 Task: Implement duplicate rules in genre object.
Action: Mouse moved to (570, 42)
Screenshot: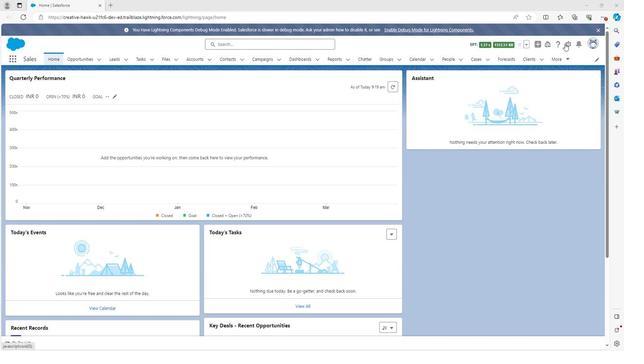
Action: Mouse pressed left at (570, 42)
Screenshot: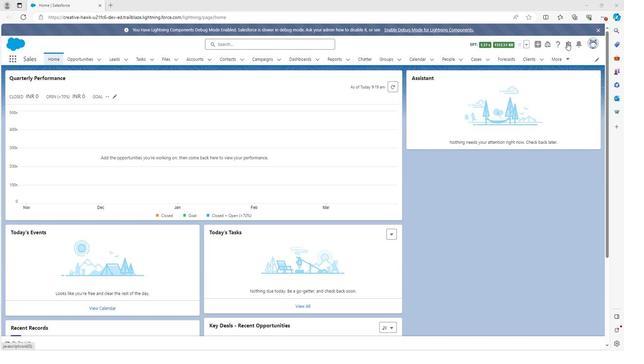 
Action: Mouse moved to (542, 61)
Screenshot: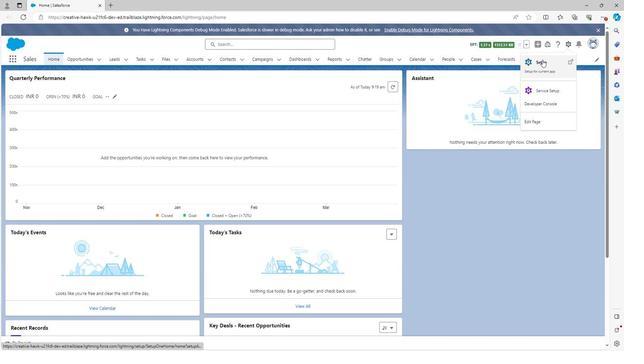 
Action: Mouse pressed left at (542, 61)
Screenshot: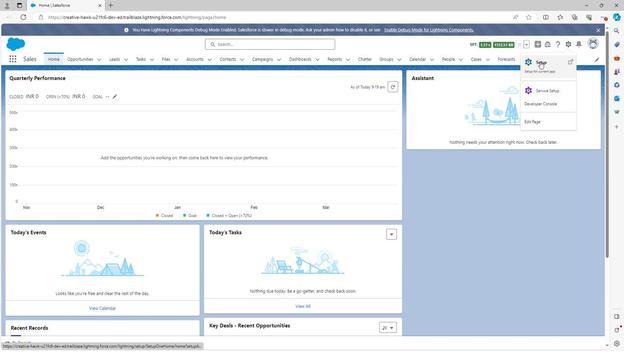
Action: Mouse moved to (20, 80)
Screenshot: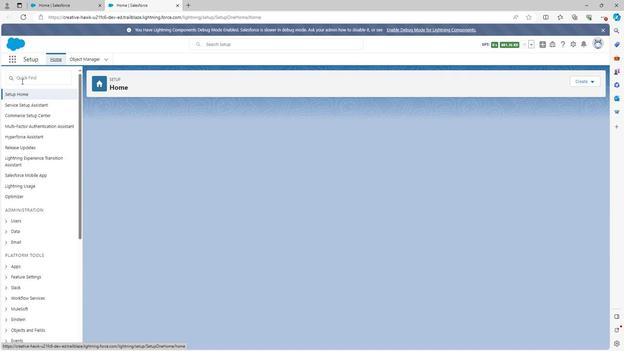 
Action: Mouse pressed left at (20, 80)
Screenshot: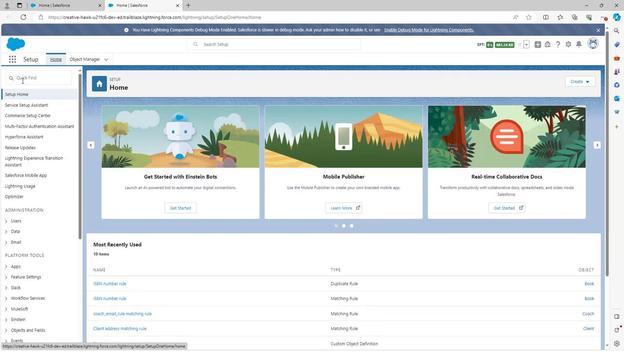 
Action: Mouse moved to (20, 79)
Screenshot: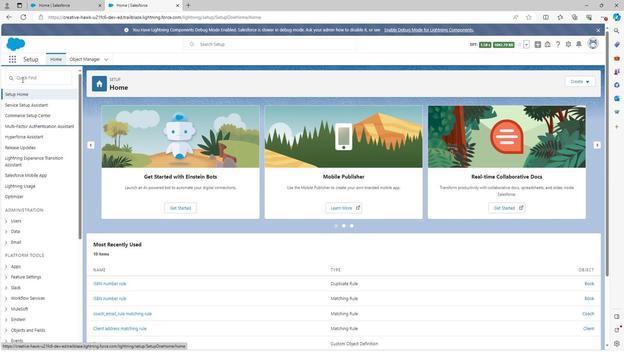
Action: Key pressed du
Screenshot: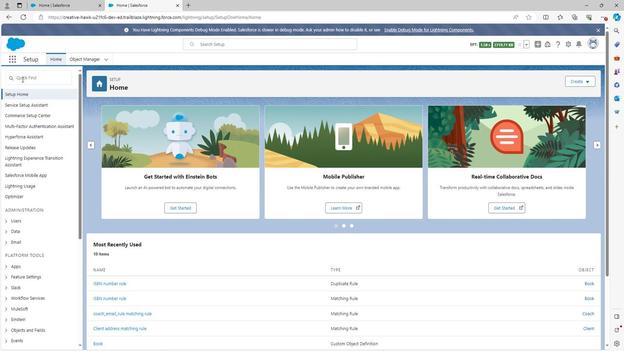 
Action: Mouse moved to (25, 78)
Screenshot: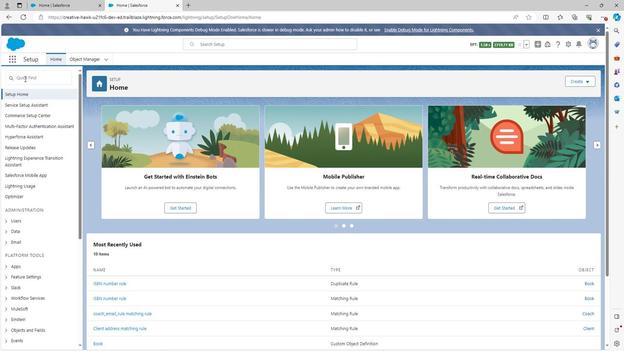 
Action: Mouse pressed left at (25, 78)
Screenshot: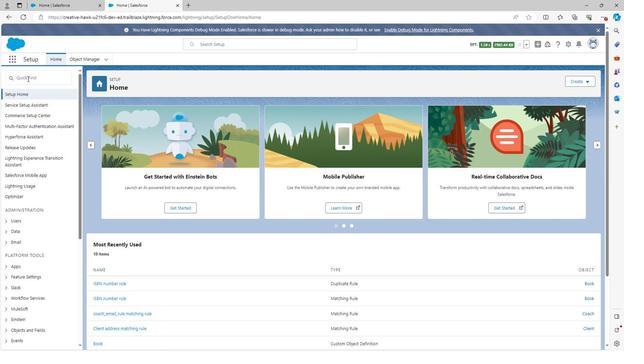 
Action: Mouse moved to (25, 78)
Screenshot: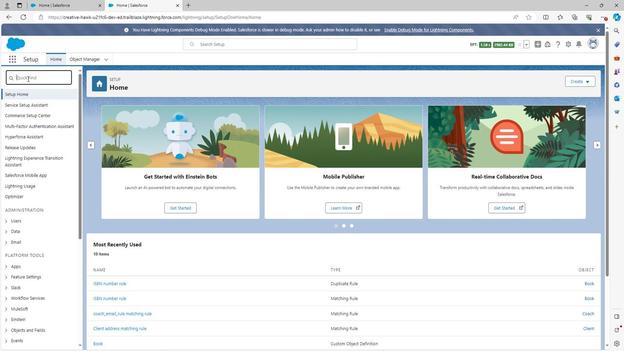 
Action: Key pressed dup
Screenshot: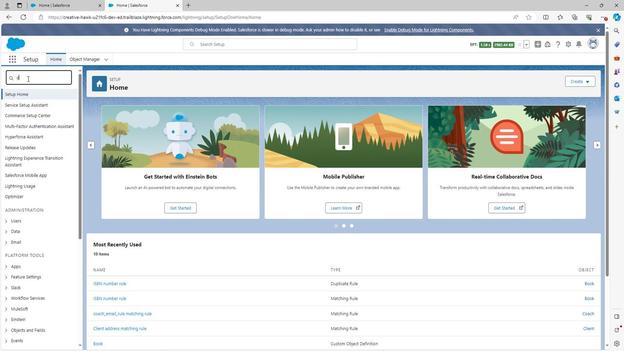 
Action: Mouse moved to (34, 125)
Screenshot: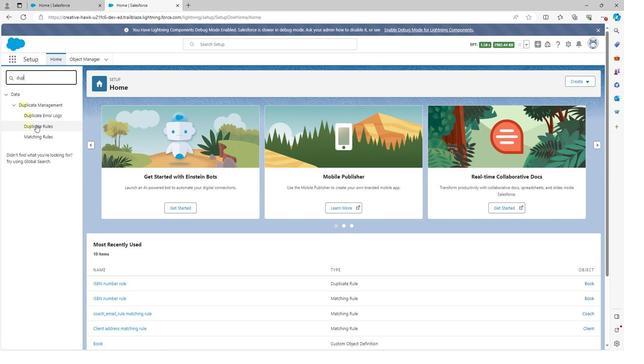 
Action: Mouse pressed left at (34, 125)
Screenshot: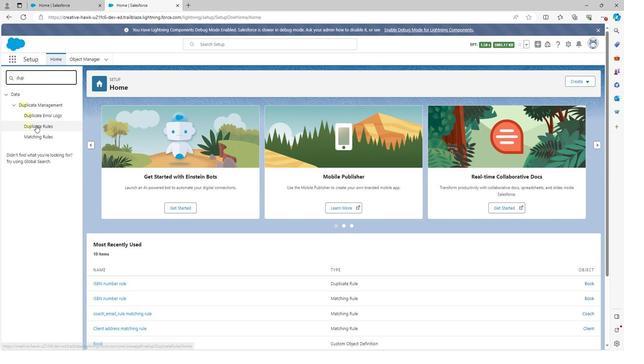 
Action: Mouse moved to (339, 166)
Screenshot: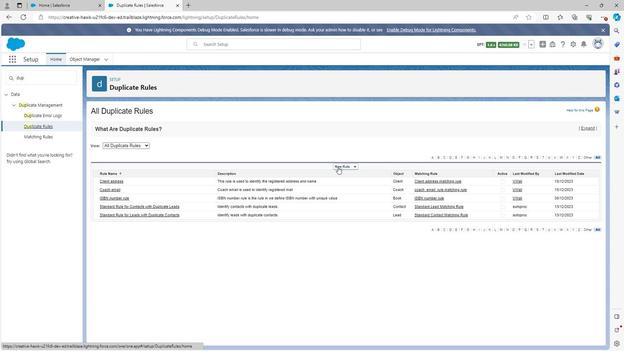 
Action: Mouse pressed left at (339, 166)
Screenshot: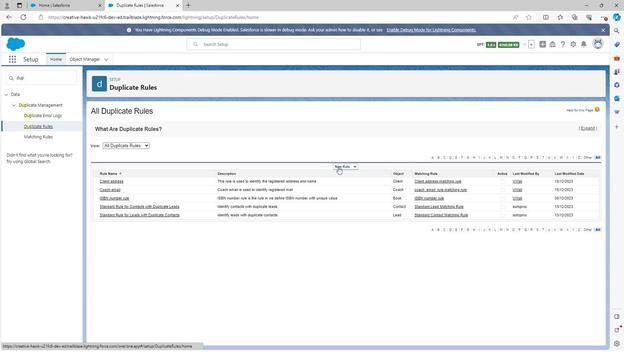 
Action: Mouse moved to (344, 198)
Screenshot: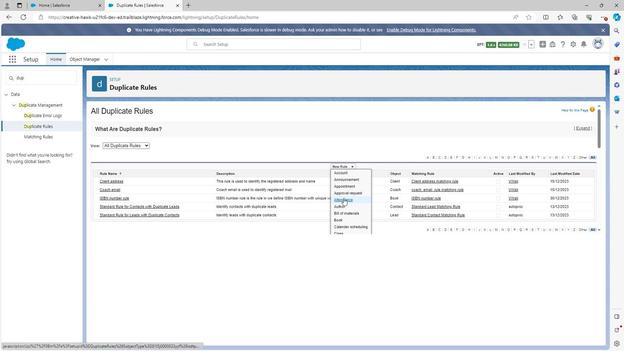 
Action: Mouse scrolled (344, 198) with delta (0, 0)
Screenshot: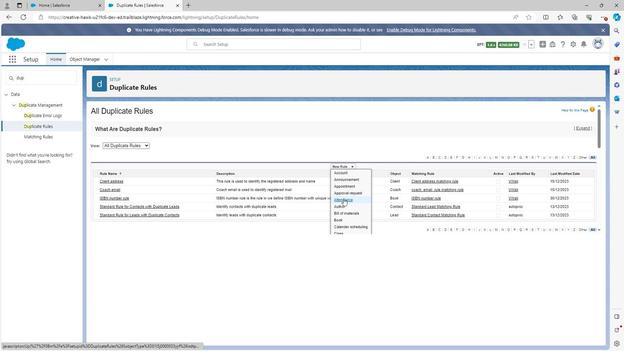 
Action: Mouse scrolled (344, 198) with delta (0, 0)
Screenshot: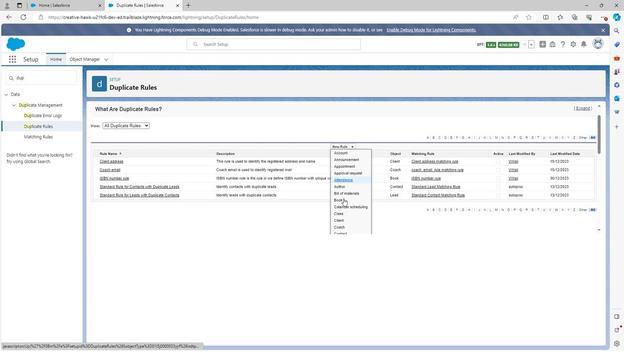 
Action: Mouse scrolled (344, 198) with delta (0, 0)
Screenshot: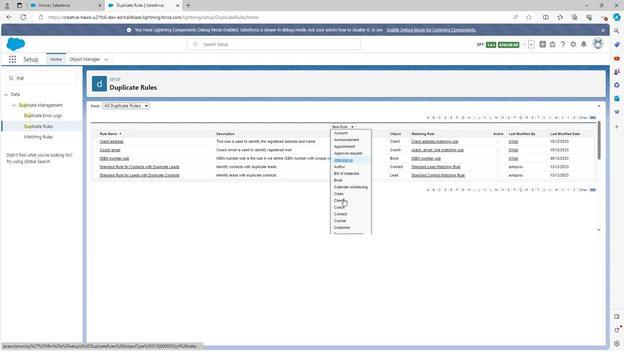 
Action: Mouse scrolled (344, 198) with delta (0, 0)
Screenshot: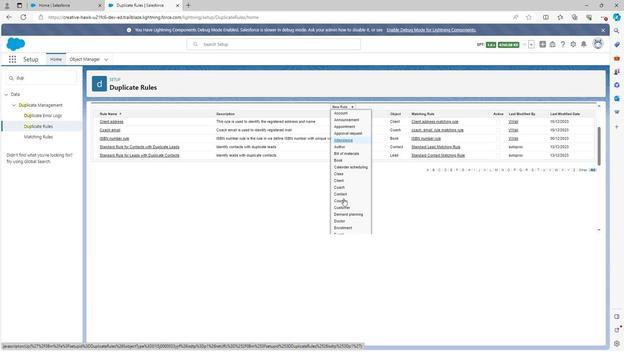 
Action: Mouse scrolled (344, 198) with delta (0, 0)
Screenshot: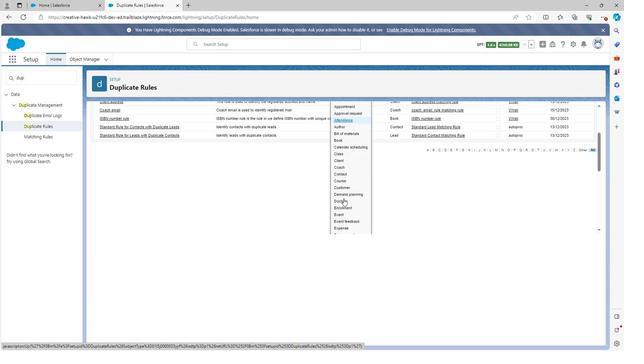
Action: Mouse scrolled (344, 198) with delta (0, 0)
Screenshot: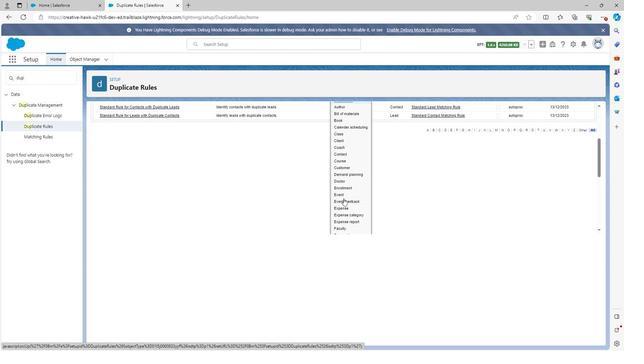 
Action: Mouse scrolled (344, 198) with delta (0, 0)
Screenshot: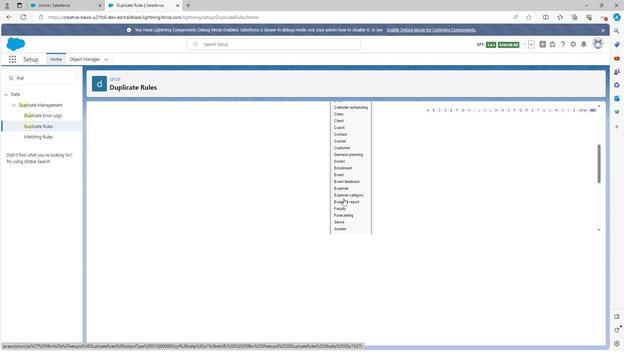 
Action: Mouse moved to (342, 204)
Screenshot: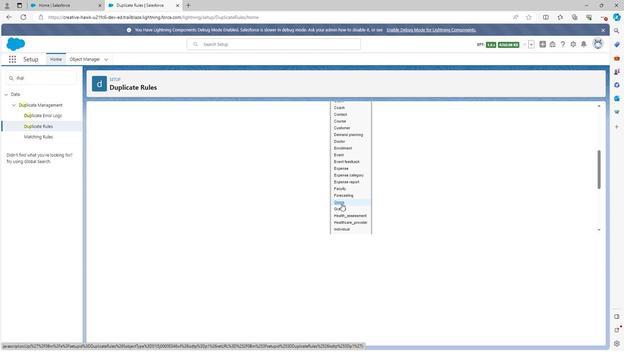 
Action: Mouse pressed left at (342, 204)
Screenshot: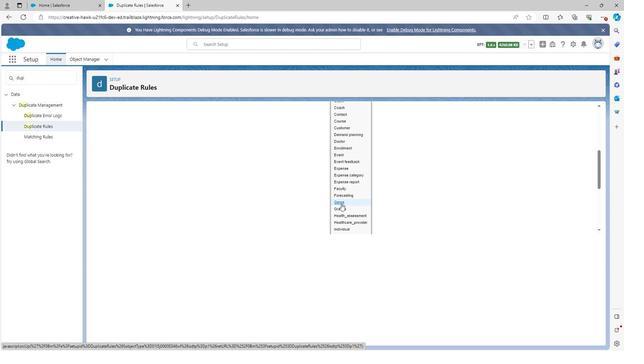 
Action: Mouse moved to (198, 150)
Screenshot: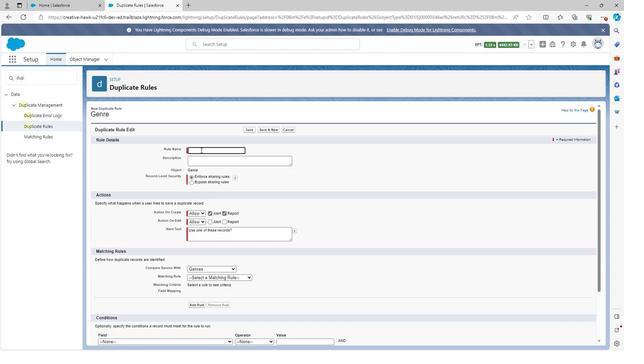
Action: Mouse pressed left at (198, 150)
Screenshot: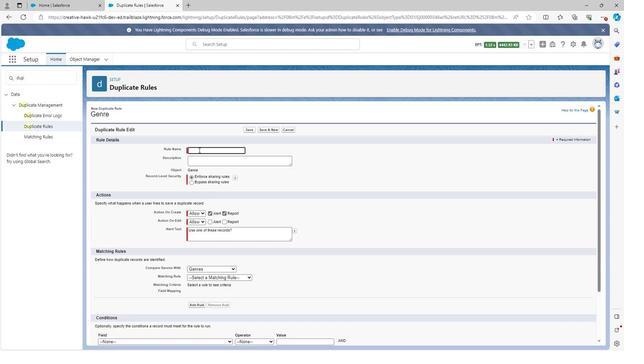 
Action: Key pressed <Key.shift>Genre<Key.space>name<Key.space>r
Screenshot: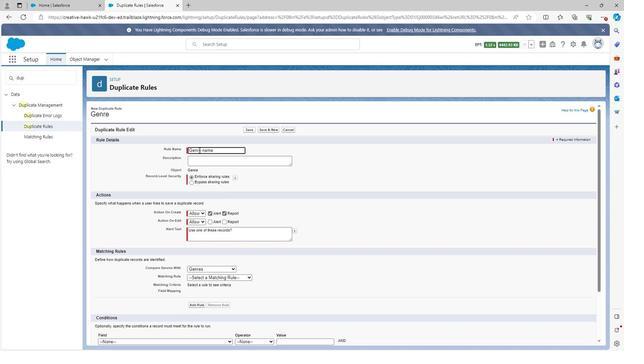 
Action: Mouse moved to (198, 150)
Screenshot: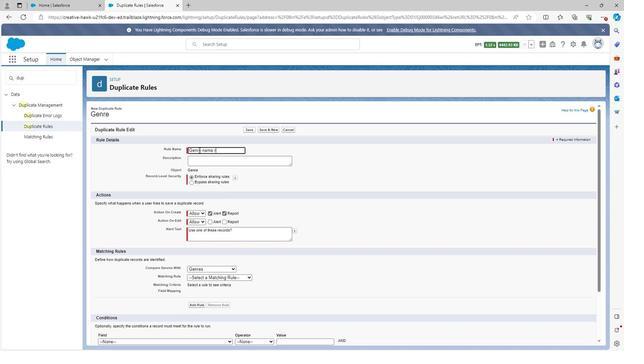 
Action: Key pressed ul
Screenshot: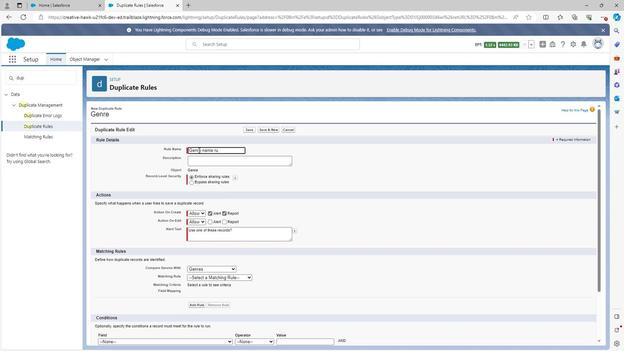 
Action: Mouse moved to (212, 150)
Screenshot: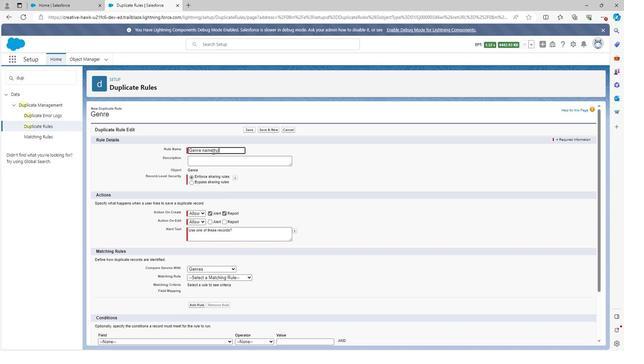 
Action: Mouse pressed left at (212, 150)
Screenshot: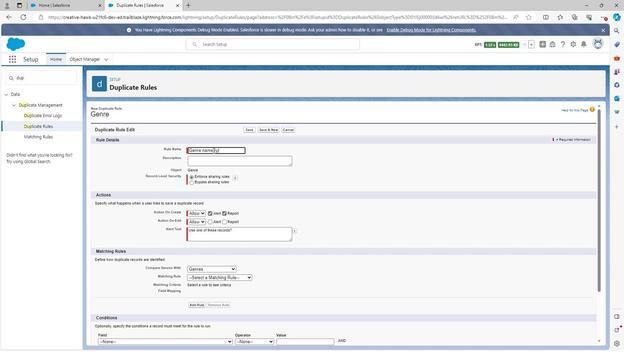 
Action: Mouse moved to (216, 157)
Screenshot: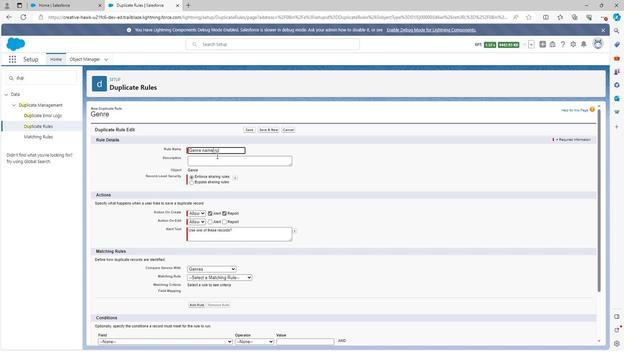 
Action: Key pressed <Key.space>duplica
Screenshot: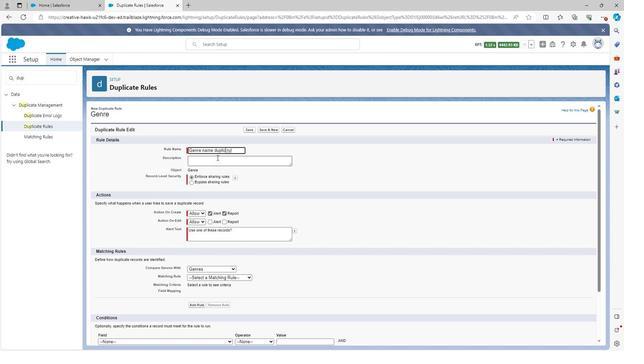 
Action: Mouse moved to (216, 158)
Screenshot: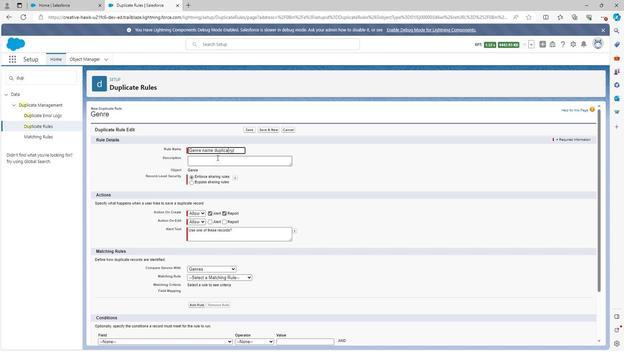 
Action: Key pressed te
Screenshot: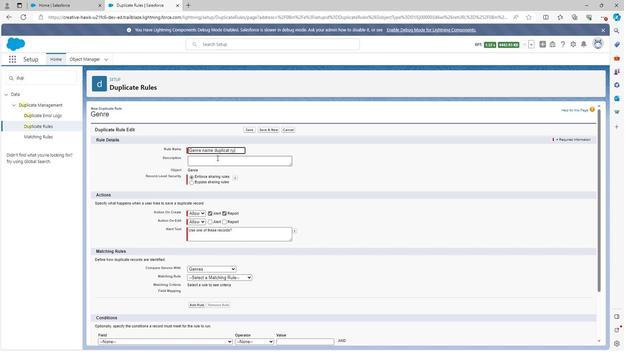 
Action: Mouse moved to (241, 149)
Screenshot: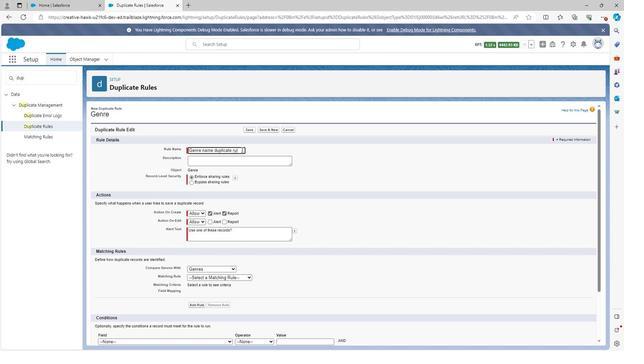 
Action: Mouse pressed left at (241, 149)
Screenshot: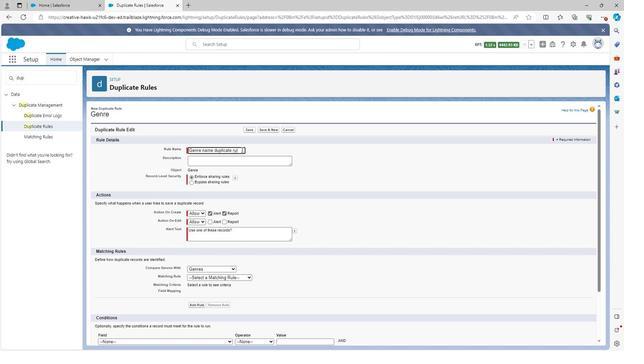 
Action: Mouse moved to (241, 149)
Screenshot: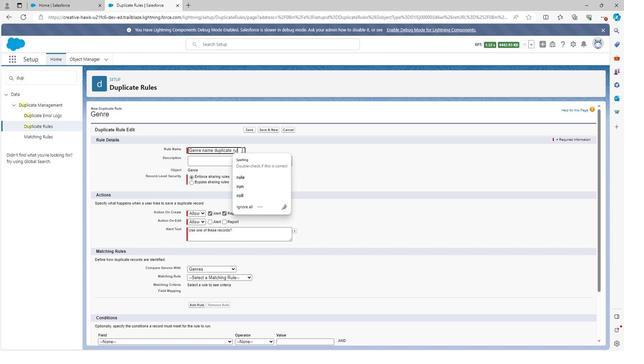 
Action: Key pressed e
Screenshot: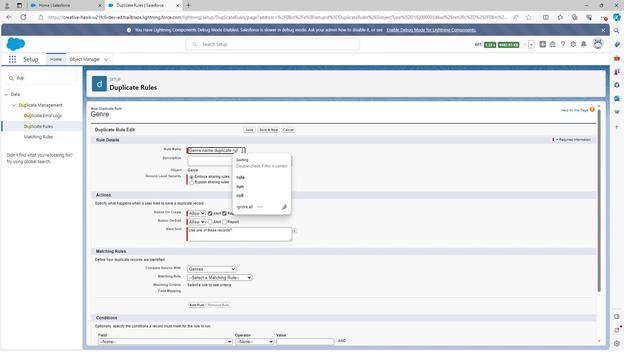 
Action: Mouse moved to (216, 160)
Screenshot: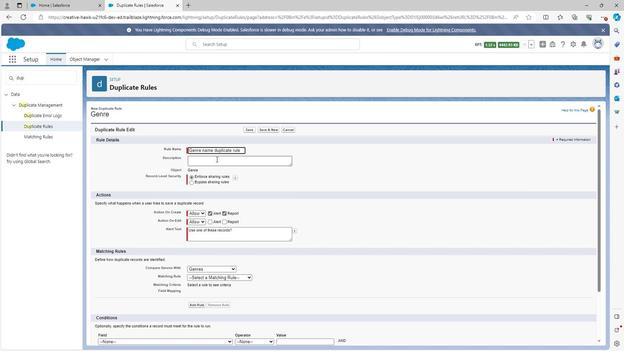 
Action: Mouse pressed left at (216, 160)
Screenshot: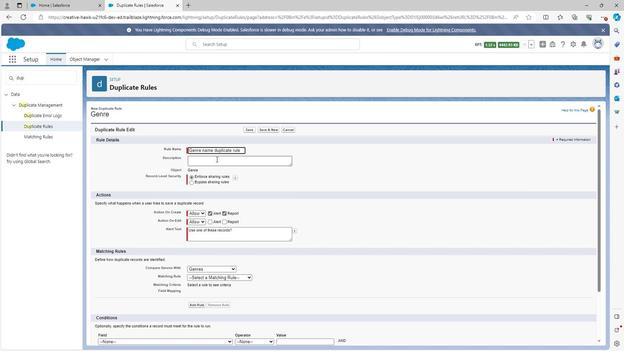 
Action: Mouse moved to (215, 160)
Screenshot: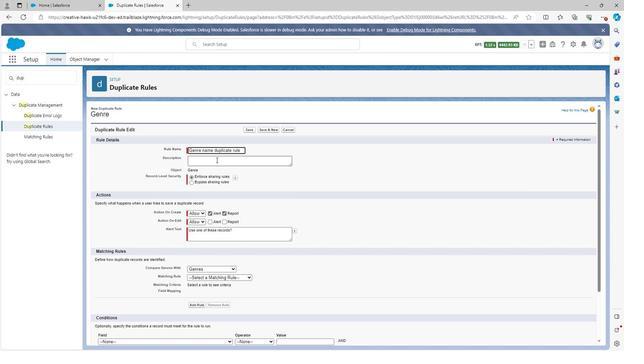
Action: Key pressed <Key.shift>
Screenshot: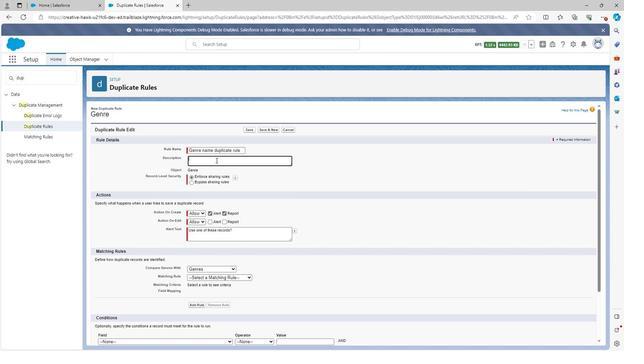 
Action: Mouse moved to (215, 159)
Screenshot: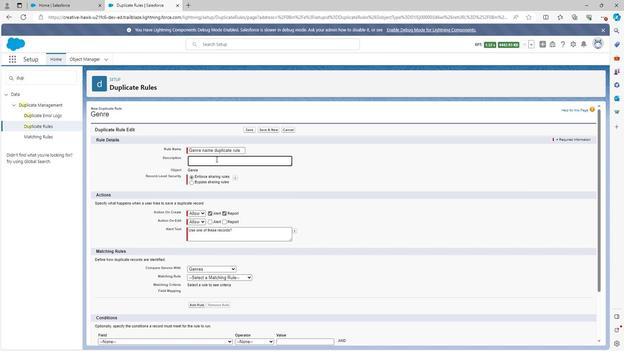 
Action: Key pressed G
Screenshot: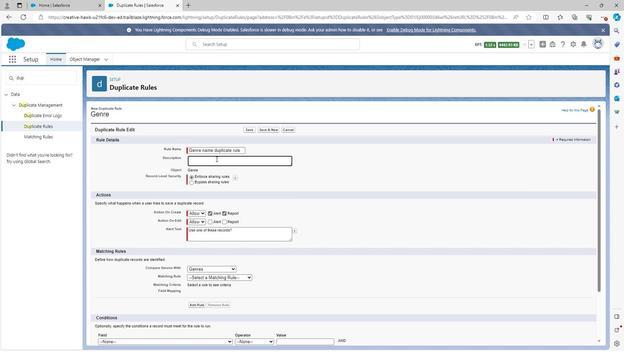 
Action: Mouse moved to (215, 159)
Screenshot: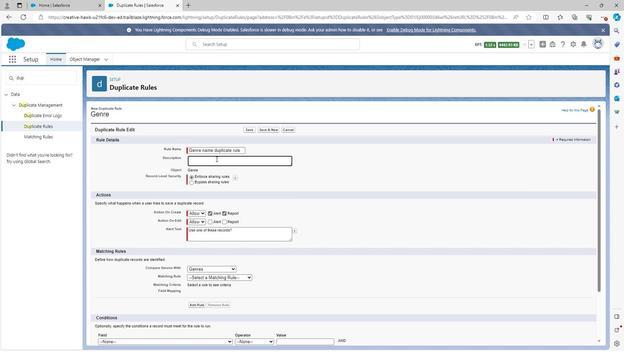 
Action: Key pressed e
Screenshot: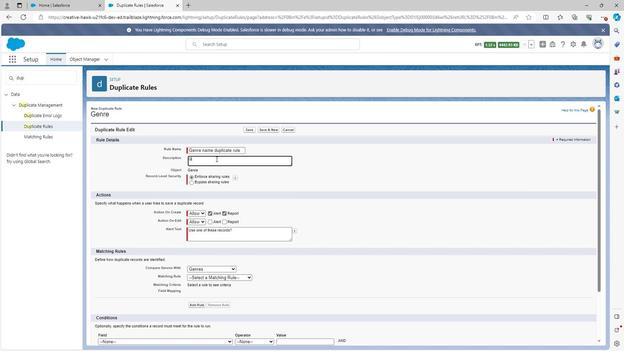 
Action: Mouse moved to (215, 158)
Screenshot: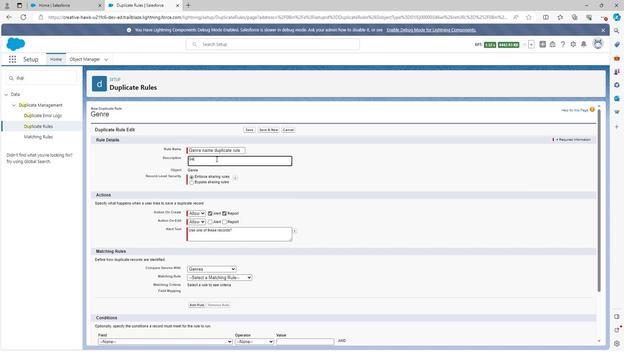 
Action: Key pressed nre<Key.space>
Screenshot: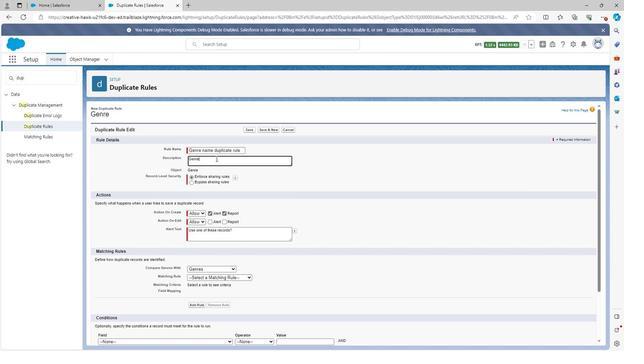 
Action: Mouse moved to (215, 158)
Screenshot: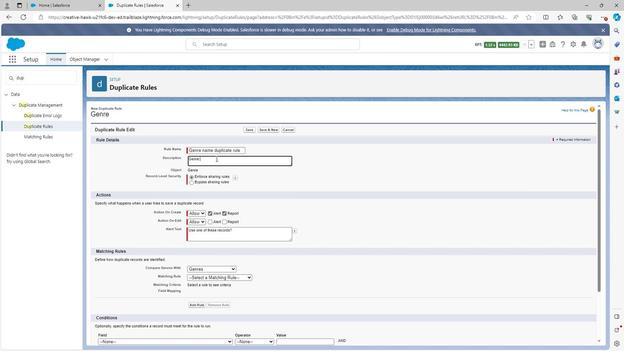 
Action: Key pressed n
Screenshot: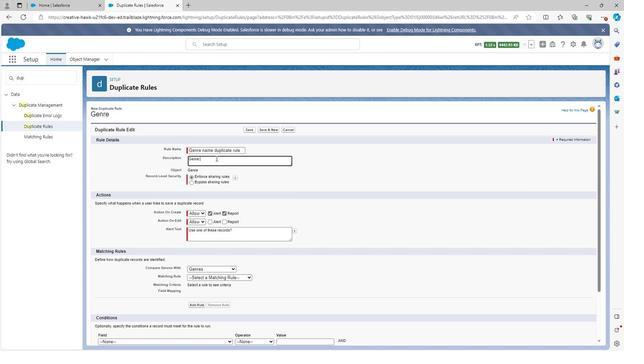 
Action: Mouse moved to (216, 157)
Screenshot: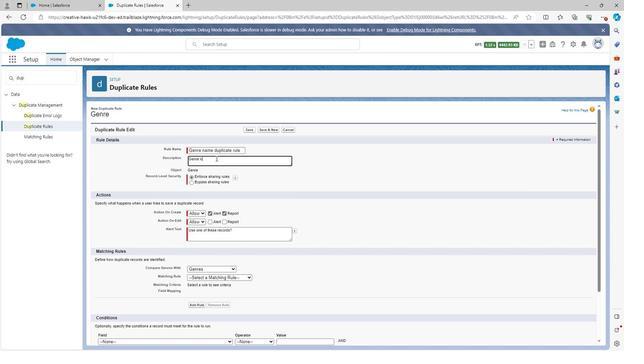 
Action: Key pressed a
Screenshot: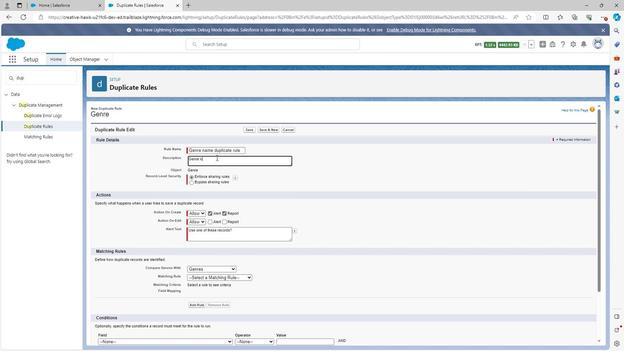 
Action: Mouse moved to (216, 156)
Screenshot: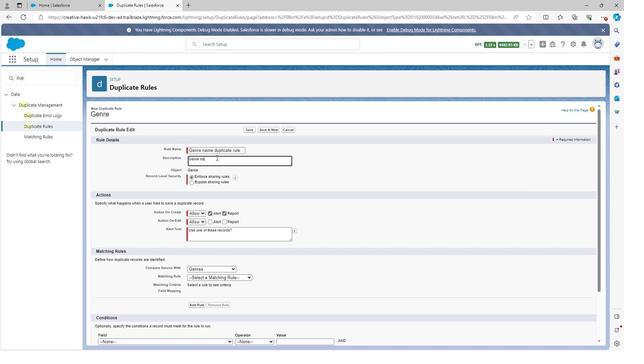 
Action: Key pressed m
Screenshot: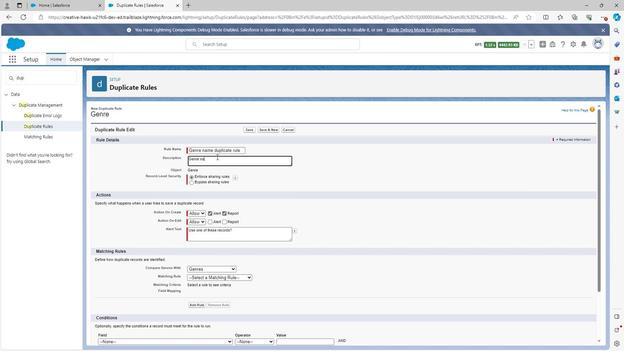 
Action: Mouse moved to (216, 155)
Screenshot: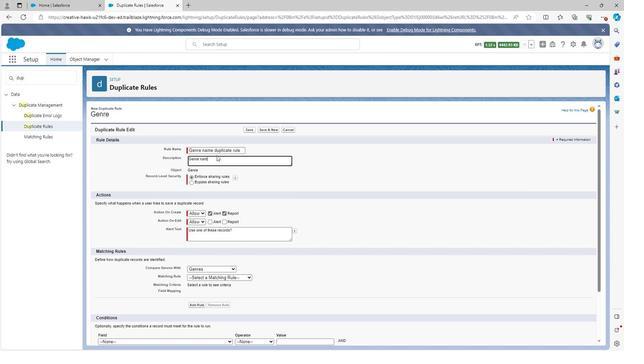 
Action: Key pressed e<Key.space>dupli
Screenshot: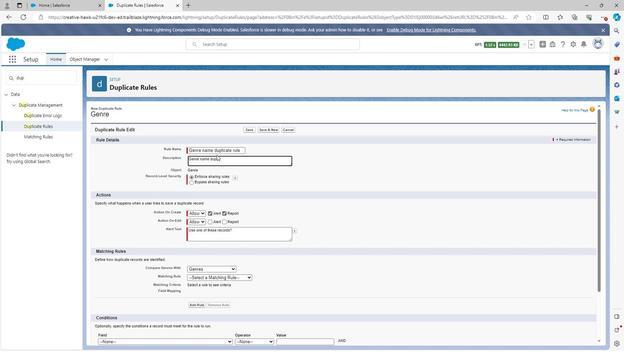 
Action: Mouse moved to (216, 153)
Screenshot: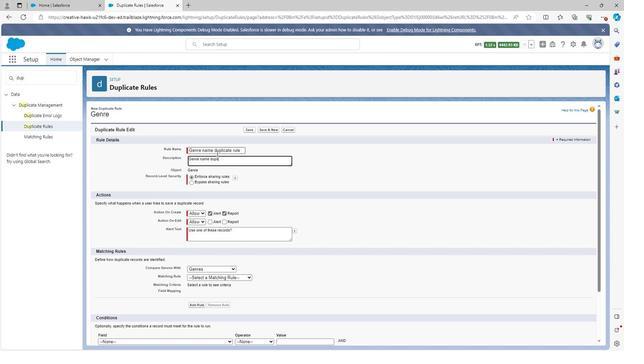 
Action: Key pressed cate<Key.space>rule<Key.space>is<Key.space>the<Key.space>rule<Key.space>thr
Screenshot: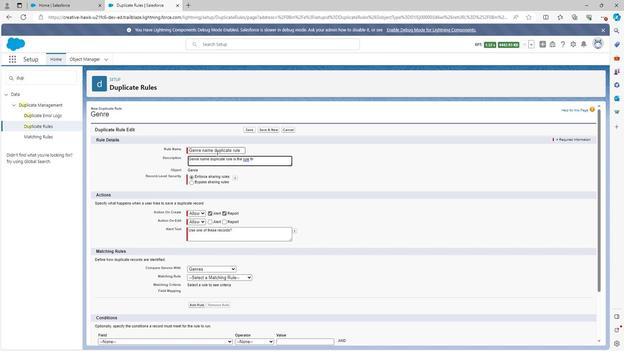 
Action: Mouse moved to (216, 153)
Screenshot: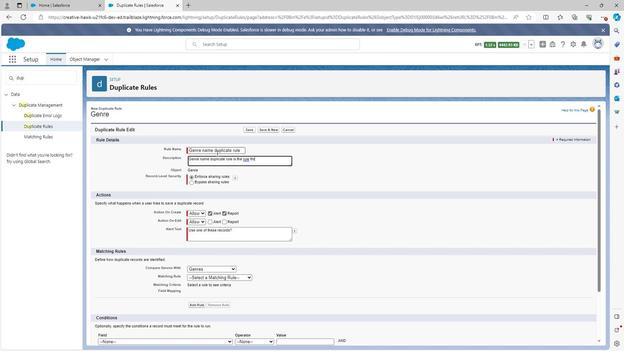 
Action: Key pressed o
Screenshot: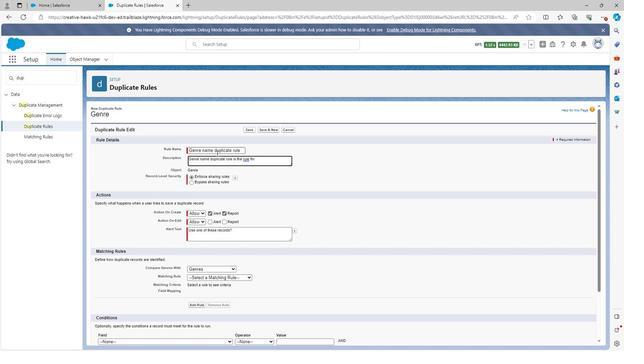 
Action: Mouse moved to (217, 153)
Screenshot: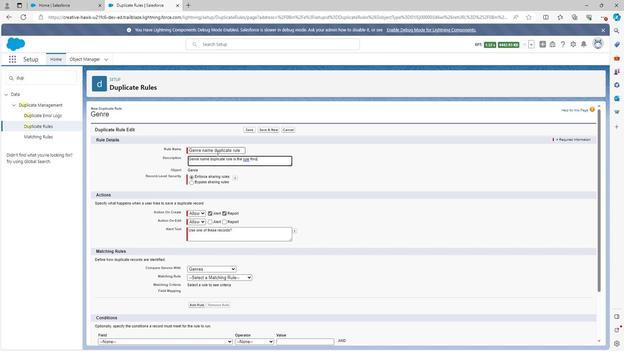 
Action: Key pressed ugh<Key.space>which
Screenshot: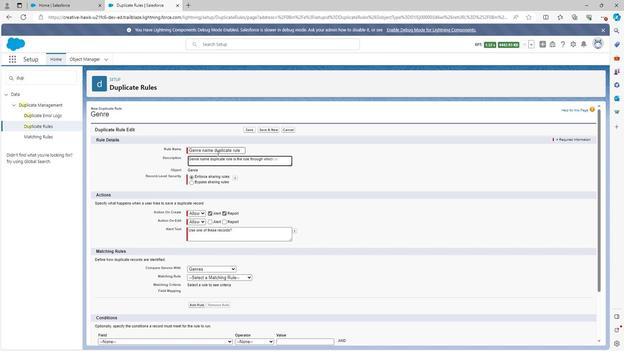 
Action: Mouse moved to (217, 153)
Screenshot: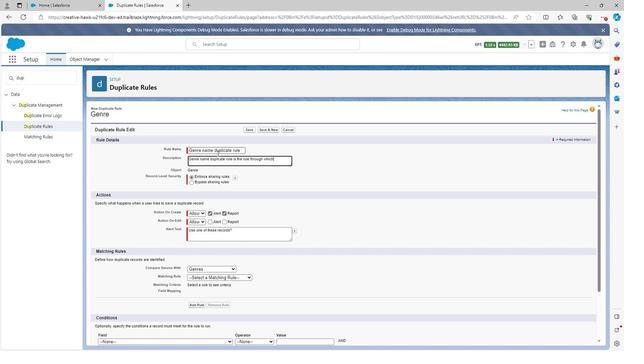 
Action: Key pressed <Key.space>
Screenshot: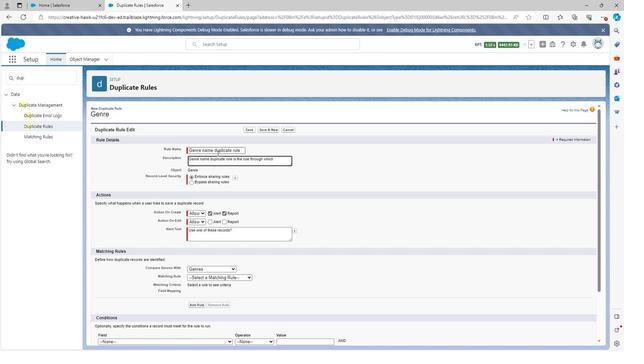 
Action: Mouse moved to (217, 154)
Screenshot: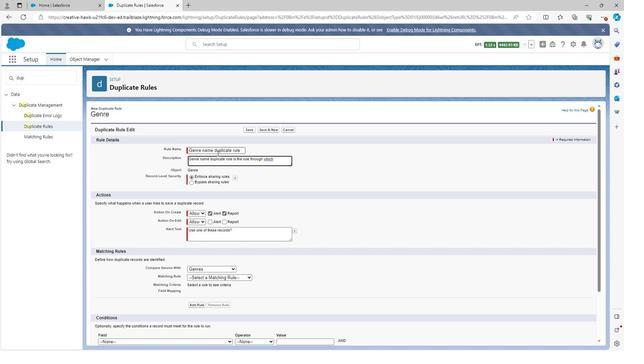 
Action: Key pressed we<Key.space>can<Key.space>add<Key.space>u
Screenshot: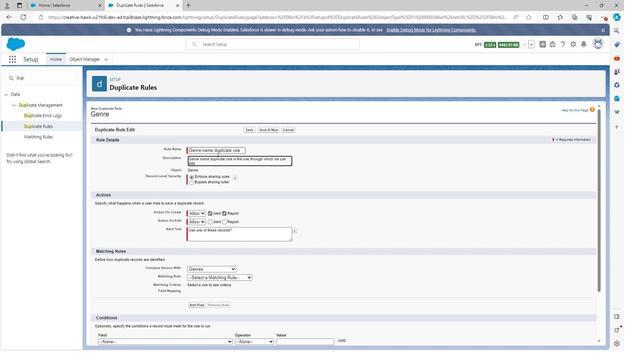 
Action: Mouse moved to (215, 154)
Screenshot: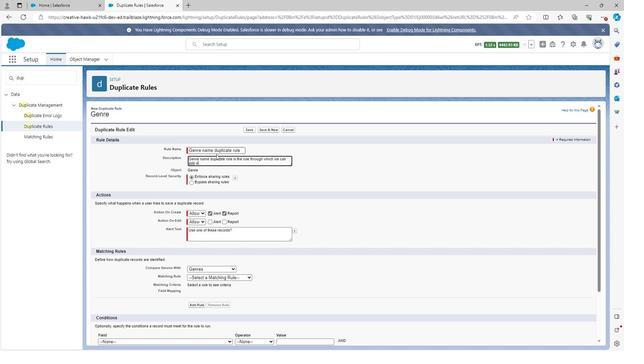 
Action: Key pressed nique<Key.space>genre<Key.space>name
Screenshot: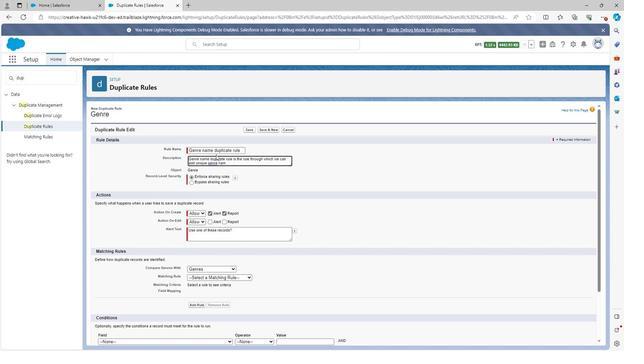 
Action: Mouse moved to (215, 229)
Screenshot: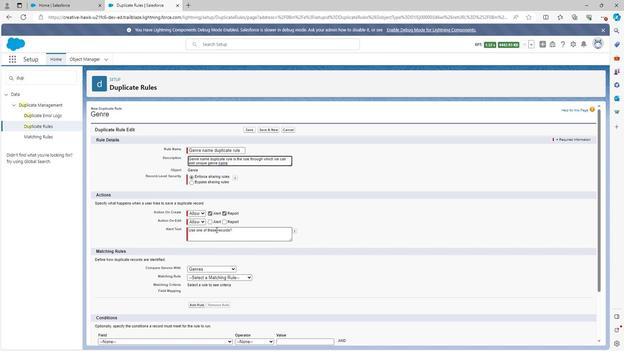 
Action: Mouse pressed left at (215, 229)
Screenshot: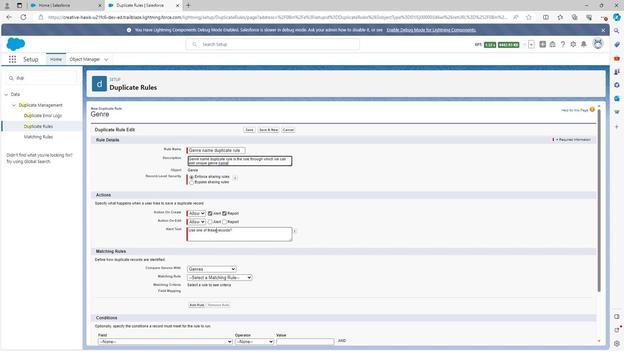 
Action: Mouse pressed left at (215, 229)
Screenshot: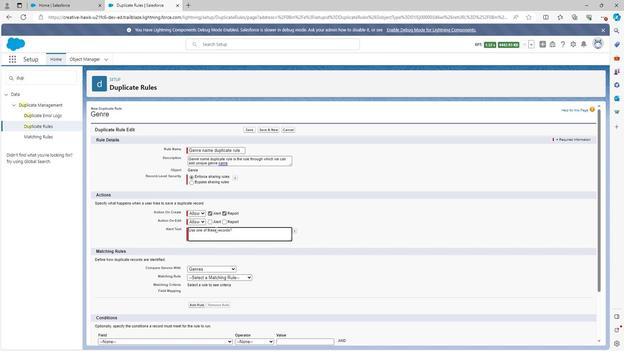 
Action: Mouse moved to (215, 229)
Screenshot: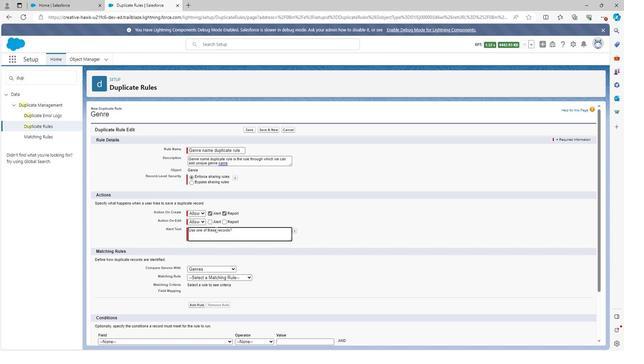 
Action: Mouse pressed left at (215, 229)
Screenshot: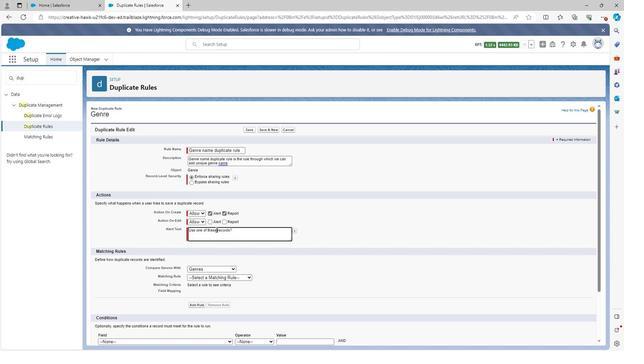 
Action: Key pressed <Key.shift><Key.shift>Genre<Key.space>name<Key.space>should<Key.space>be<Key.space>unique<Key.space>and<Key.space>should<Key.space>not<Key.space>duplicate
Screenshot: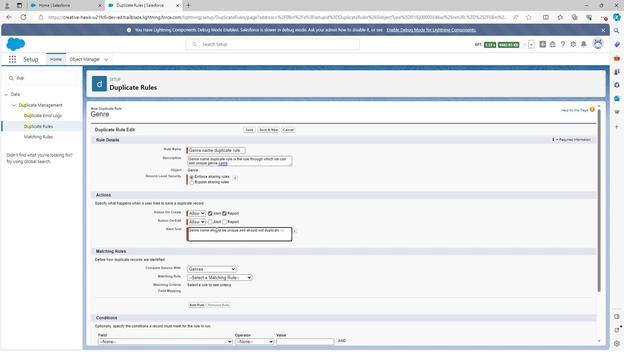 
Action: Mouse moved to (204, 269)
Screenshot: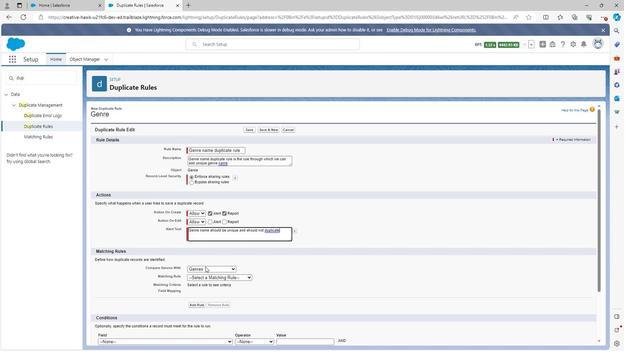 
Action: Mouse scrolled (204, 268) with delta (0, 0)
Screenshot: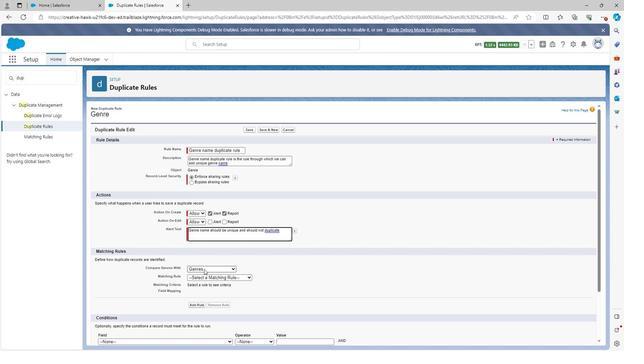 
Action: Mouse scrolled (204, 268) with delta (0, 0)
Screenshot: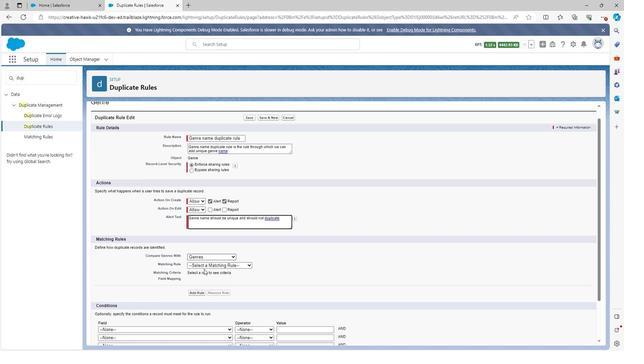 
Action: Mouse scrolled (204, 268) with delta (0, 0)
Screenshot: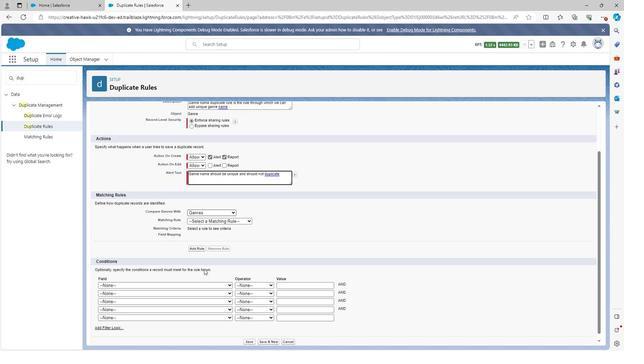 
Action: Mouse moved to (183, 280)
Screenshot: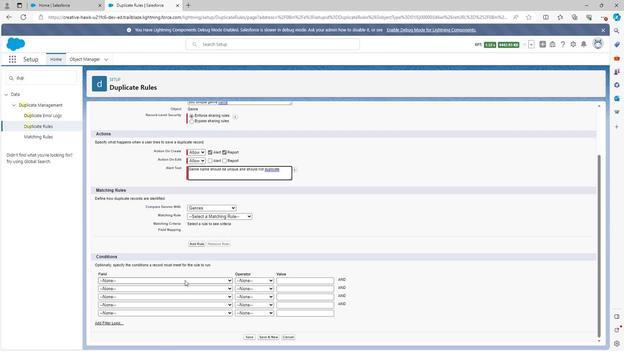 
Action: Mouse pressed left at (183, 280)
Screenshot: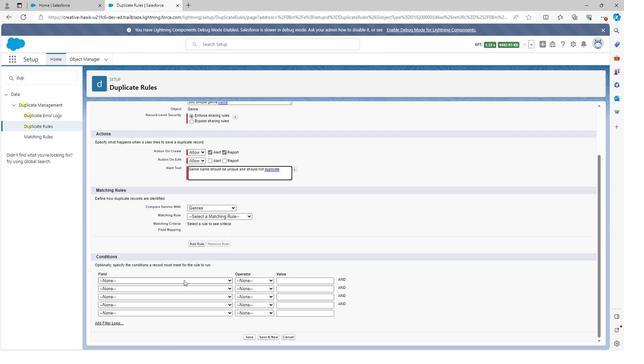 
Action: Mouse moved to (135, 218)
Screenshot: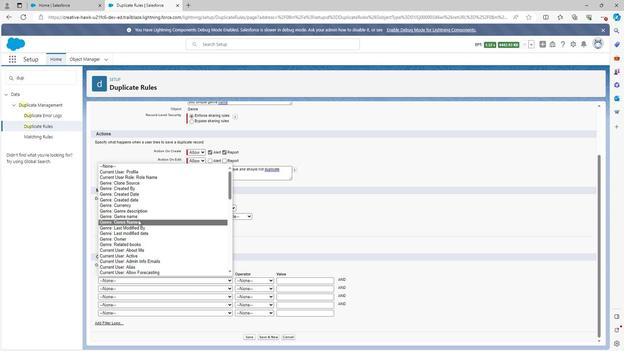 
Action: Mouse pressed left at (135, 218)
Screenshot: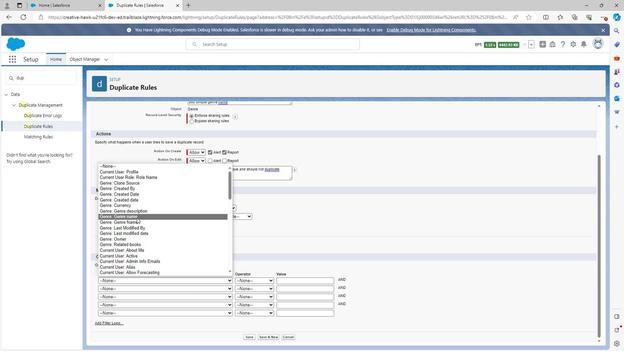 
Action: Mouse moved to (244, 278)
Screenshot: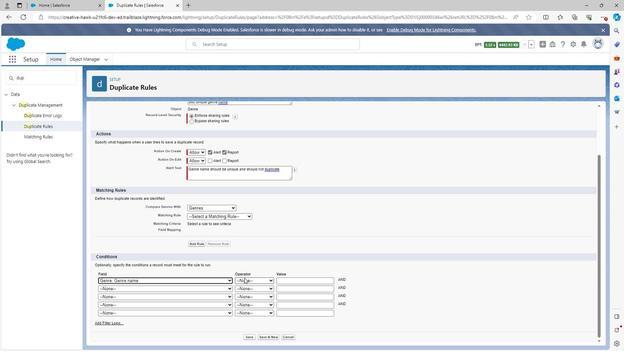 
Action: Mouse pressed left at (244, 278)
Screenshot: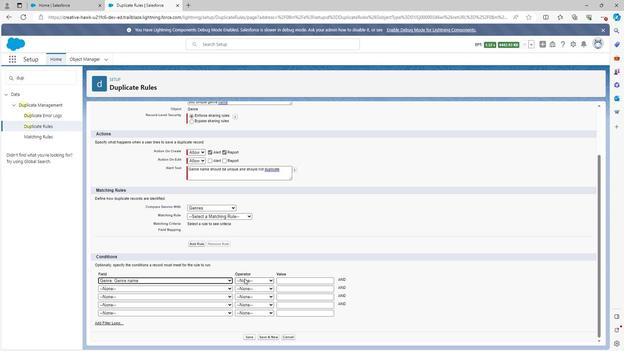 
Action: Mouse moved to (239, 214)
Screenshot: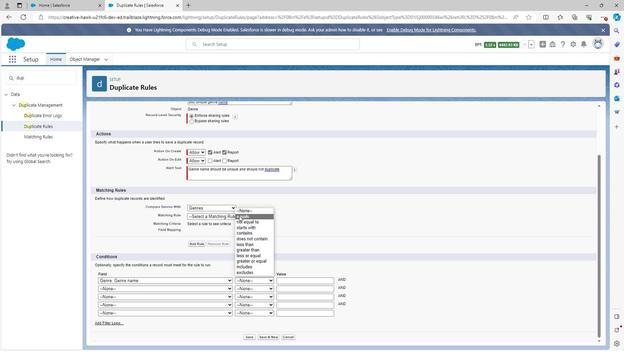 
Action: Mouse pressed left at (239, 214)
Screenshot: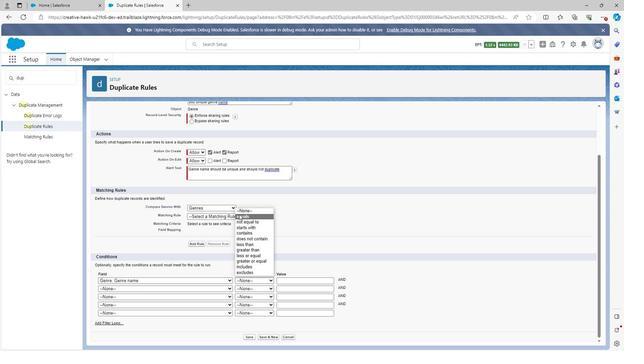 
Action: Mouse moved to (282, 279)
Screenshot: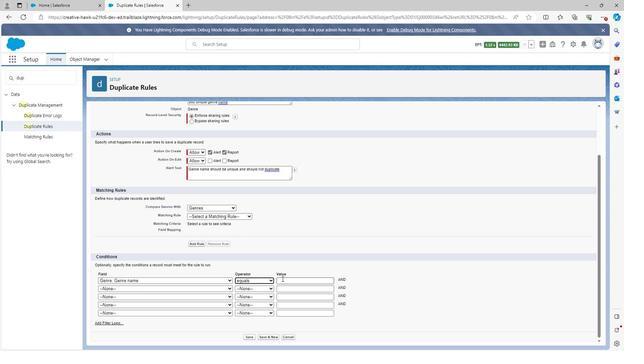 
Action: Mouse pressed left at (282, 279)
Screenshot: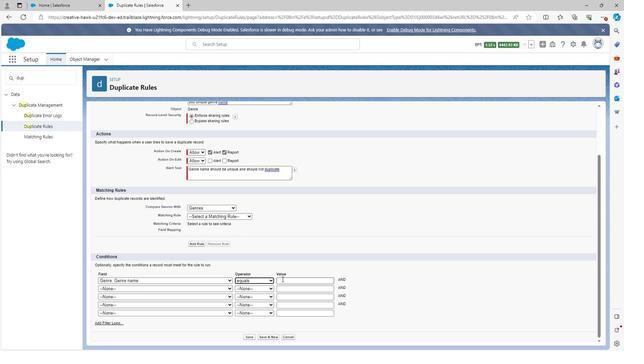 
Action: Mouse moved to (282, 267)
Screenshot: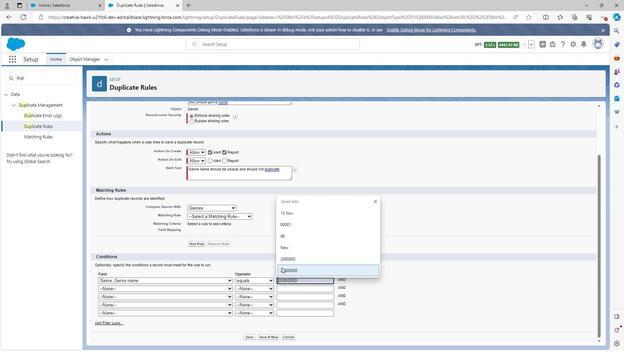 
Action: Key pressed <Key.shift><Key.shift>Las
Screenshot: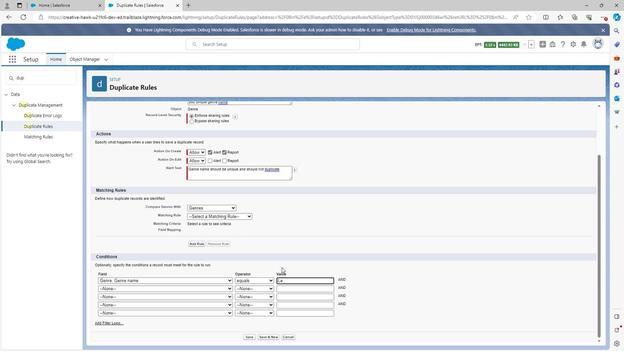 
Action: Mouse moved to (273, 262)
Screenshot: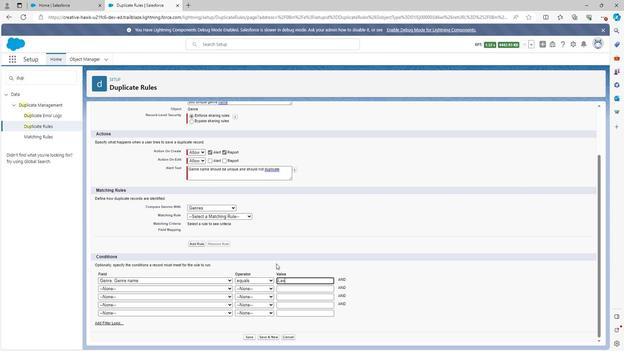 
Action: Key pressed t<Key.space>name
Screenshot: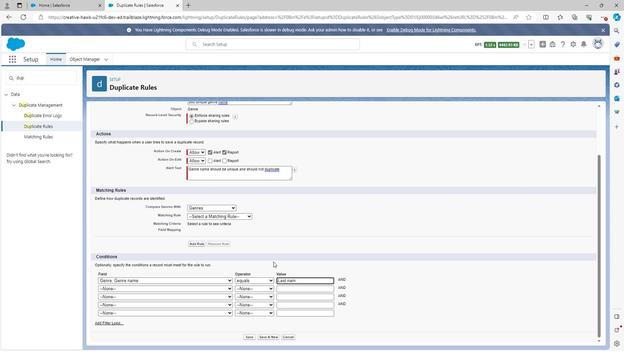 
Action: Mouse moved to (246, 337)
Screenshot: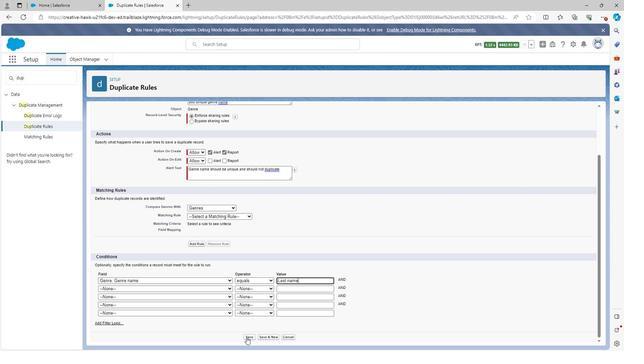 
Action: Mouse pressed left at (246, 337)
Screenshot: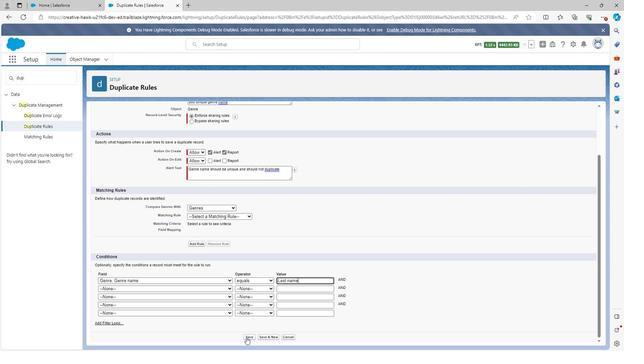 
Action: Mouse moved to (35, 134)
Screenshot: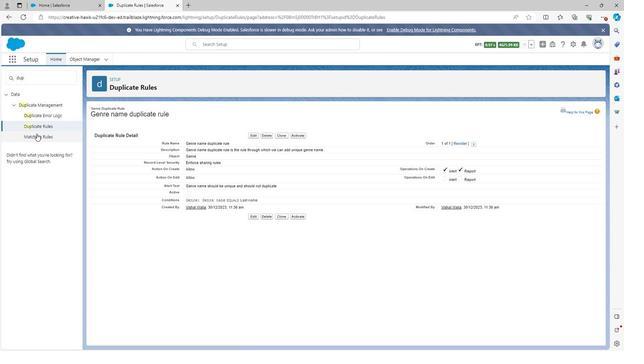 
Action: Mouse pressed left at (35, 134)
Screenshot: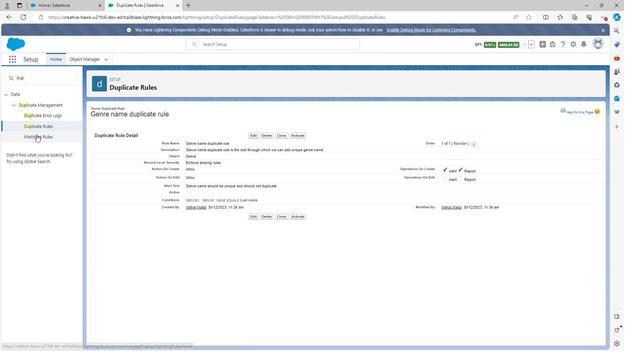 
Action: Mouse moved to (341, 160)
Screenshot: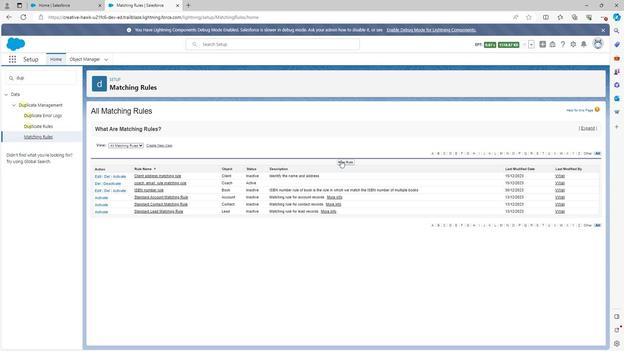 
Action: Mouse pressed left at (341, 160)
Screenshot: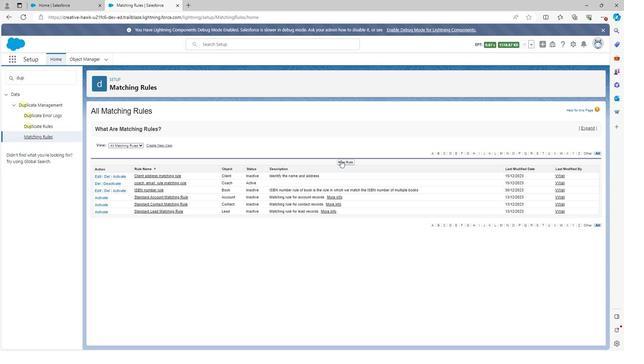 
Action: Mouse moved to (197, 165)
Screenshot: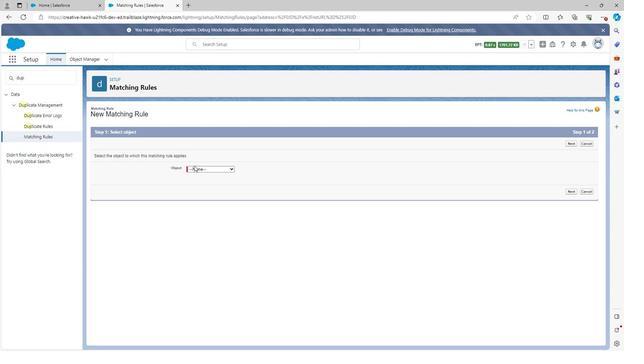
Action: Mouse pressed left at (197, 165)
Screenshot: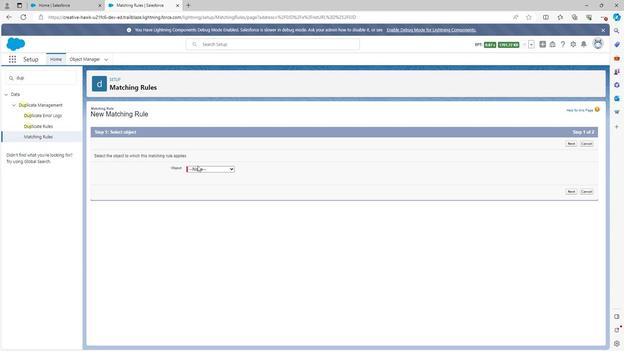 
Action: Mouse pressed left at (197, 165)
Screenshot: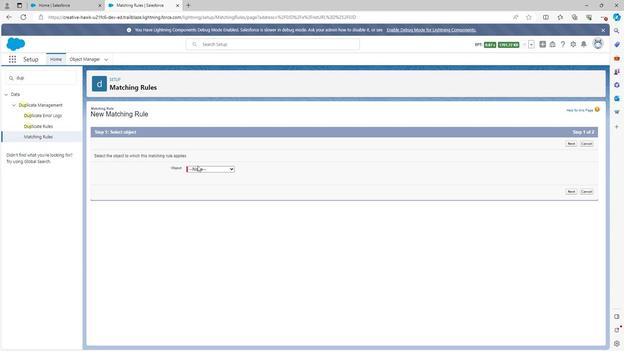 
Action: Mouse moved to (196, 167)
Screenshot: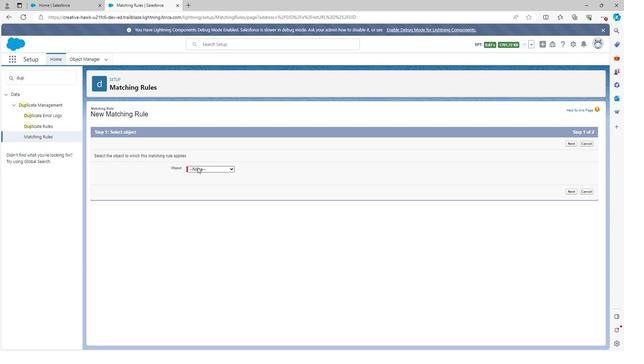
Action: Mouse pressed left at (196, 167)
Screenshot: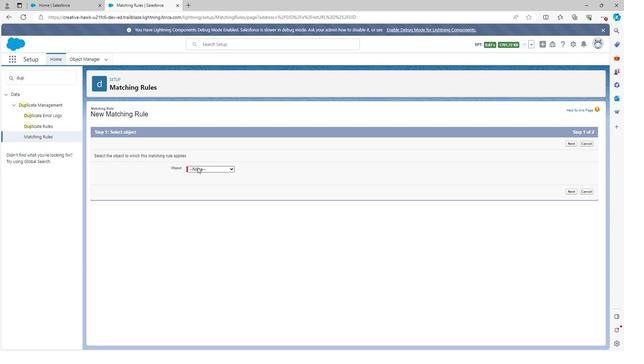 
Action: Mouse moved to (201, 247)
Screenshot: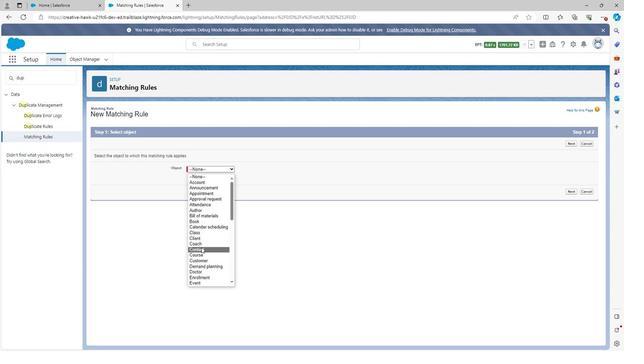 
Action: Mouse scrolled (201, 247) with delta (0, 0)
Screenshot: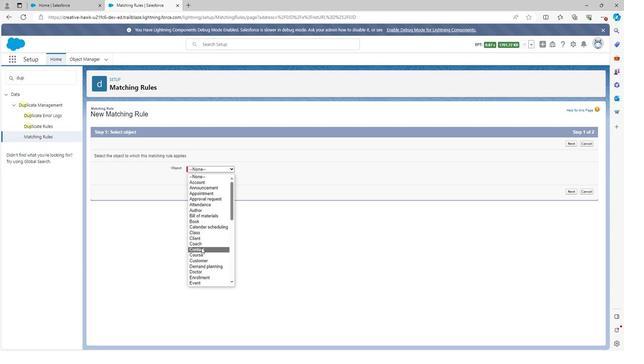 
Action: Mouse scrolled (201, 247) with delta (0, 0)
Screenshot: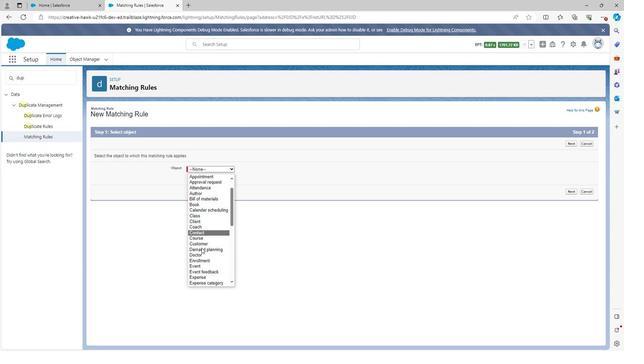 
Action: Mouse scrolled (201, 247) with delta (0, 0)
Screenshot: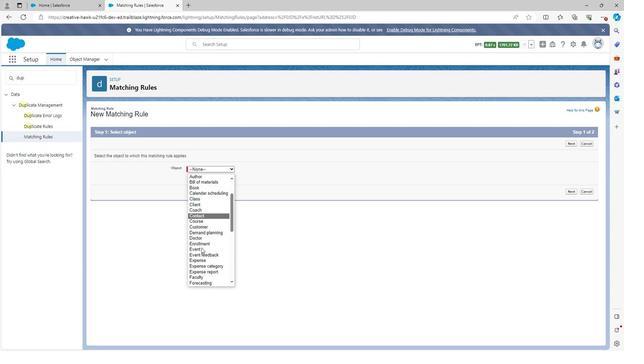 
Action: Mouse scrolled (201, 247) with delta (0, 0)
Screenshot: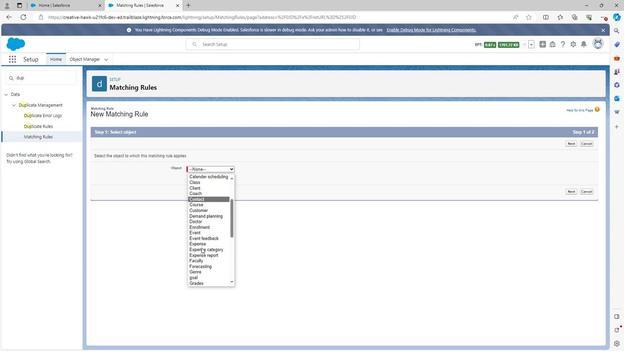 
Action: Mouse moved to (197, 253)
Screenshot: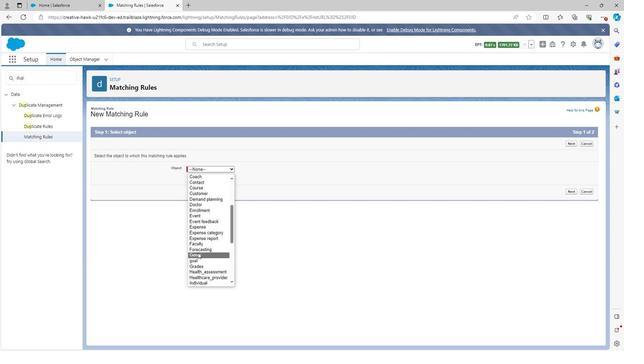 
Action: Mouse pressed left at (197, 253)
Screenshot: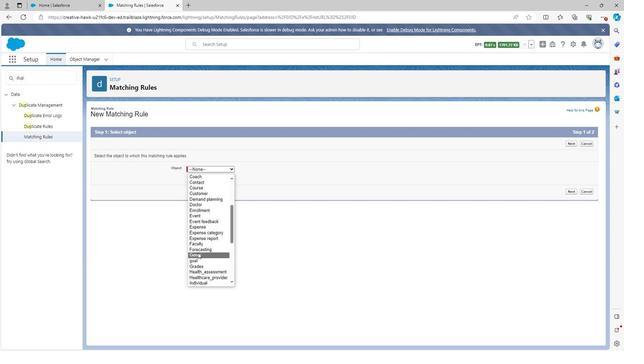 
Action: Mouse moved to (576, 190)
Screenshot: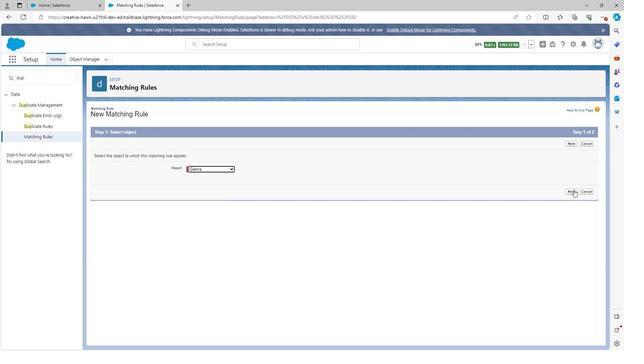 
Action: Mouse pressed left at (576, 190)
Screenshot: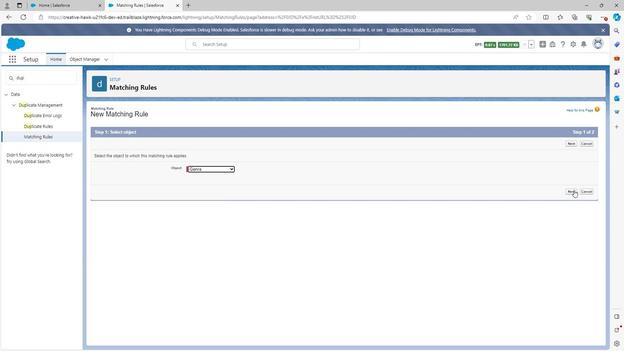 
Action: Mouse moved to (204, 177)
Screenshot: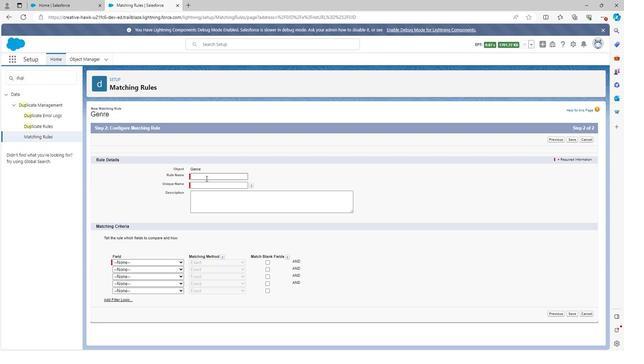 
Action: Mouse pressed left at (204, 177)
Screenshot: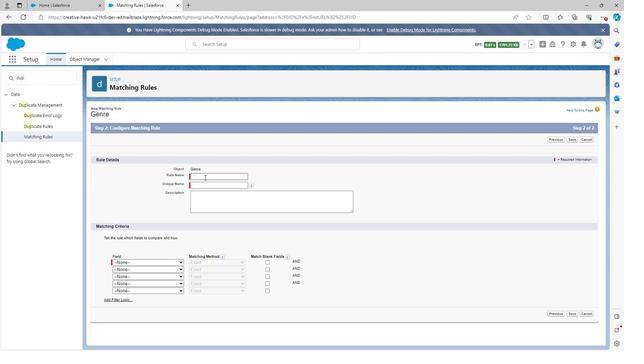 
Action: Key pressed <Key.shift><Key.shift><Key.shift><Key.shift>Genre<Key.space>name<Key.space>rule
Screenshot: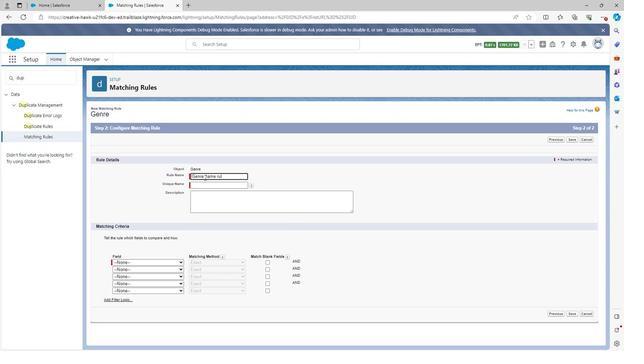 
Action: Mouse moved to (214, 184)
Screenshot: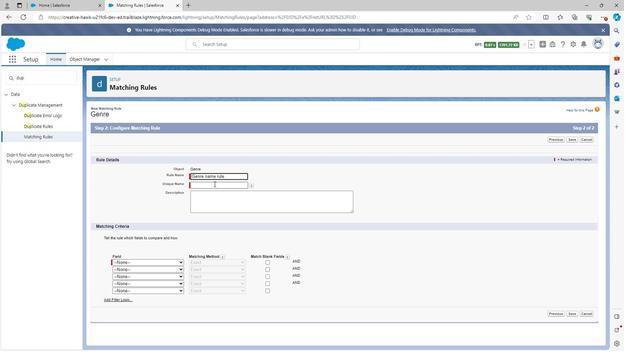
Action: Mouse pressed left at (214, 184)
Screenshot: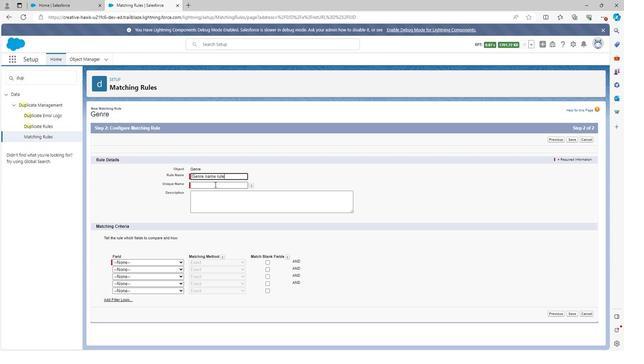 
Action: Mouse moved to (205, 192)
Screenshot: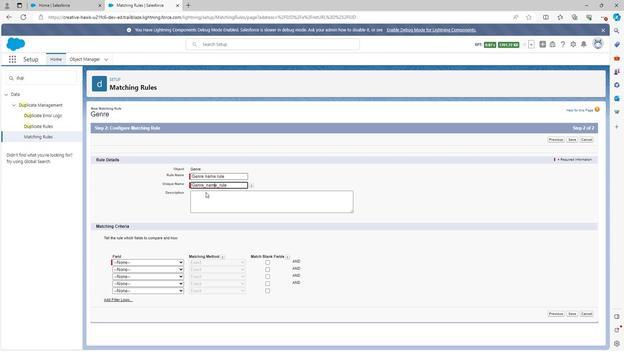 
Action: Mouse pressed left at (205, 192)
Screenshot: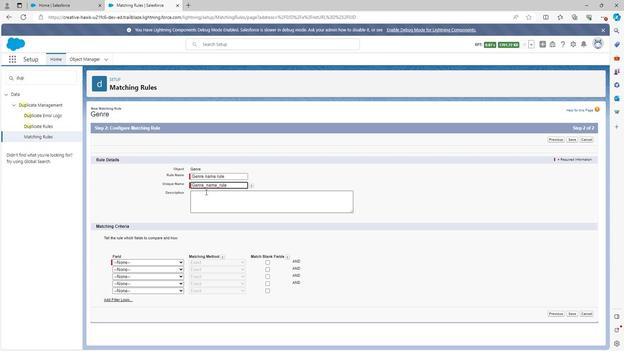 
Action: Key pressed <Key.shift><Key.shift>Genre<Key.space>name<Key.space>rule<Key.space>is<Key.space>the<Key.space>rule<Key.space>through<Key.space>which<Key.space>we<Key.space>cand
Screenshot: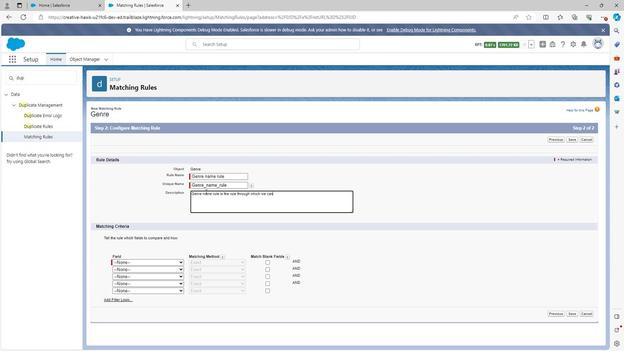 
Action: Mouse moved to (205, 187)
Screenshot: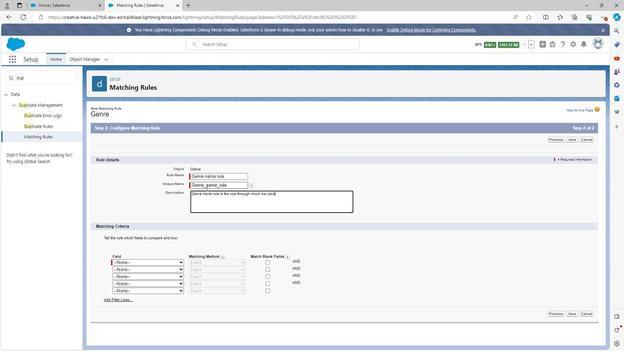 
Action: Key pressed <Key.space>
Screenshot: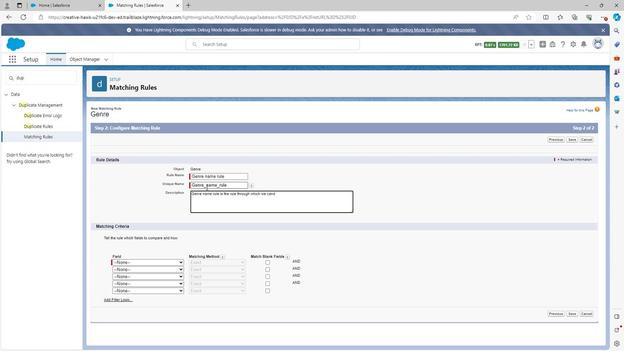 
Action: Mouse moved to (221, 169)
Screenshot: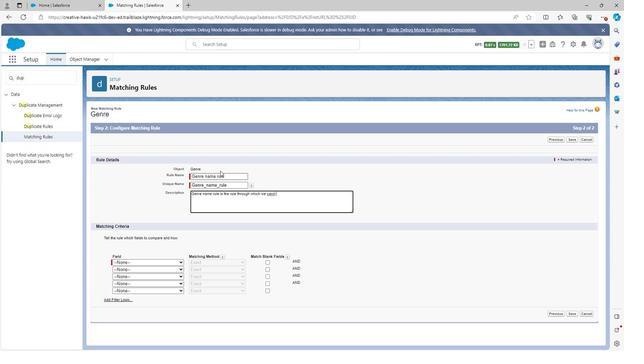 
Action: Key pressed <Key.backspace><Key.backspace>
Screenshot: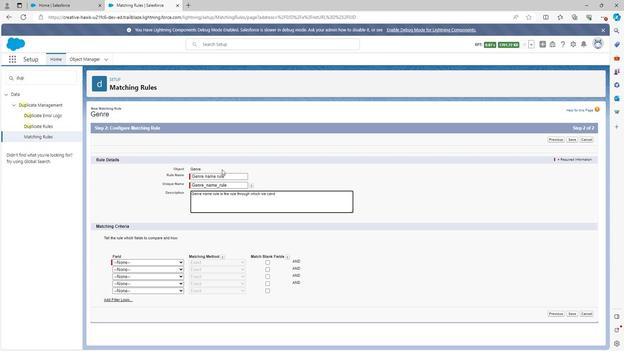 
Action: Mouse moved to (230, 134)
Screenshot: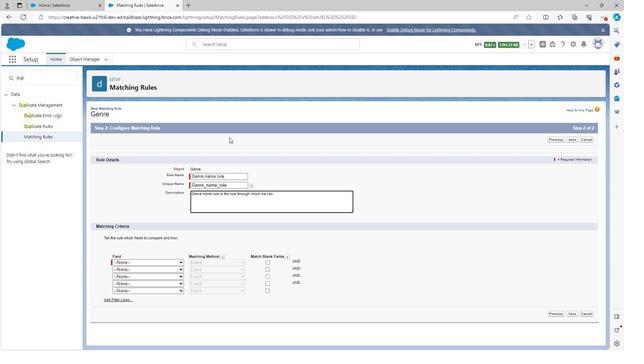 
Action: Key pressed <Key.space>
Screenshot: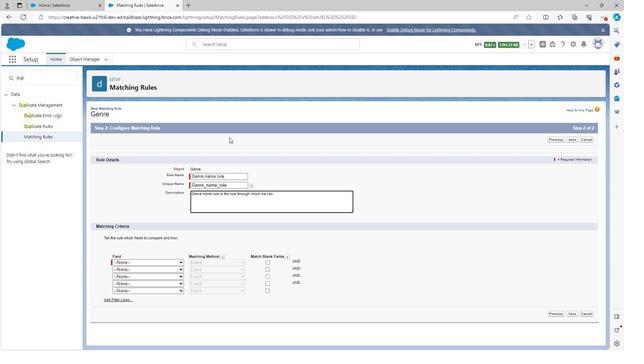 
Action: Mouse moved to (232, 127)
Screenshot: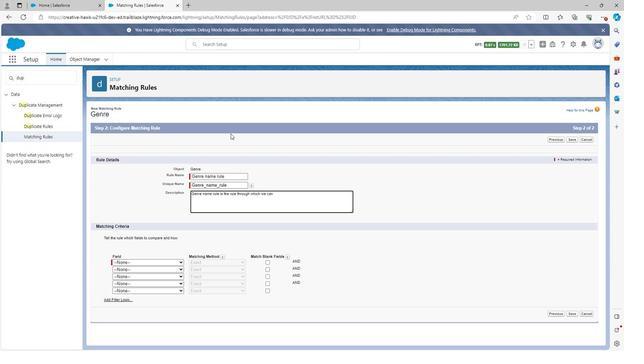 
Action: Key pressed a
Screenshot: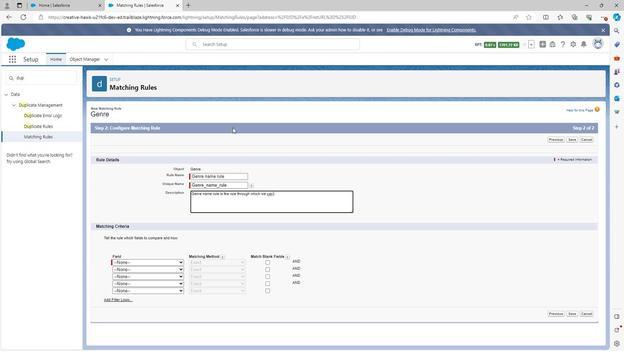 
Action: Mouse moved to (270, 70)
Screenshot: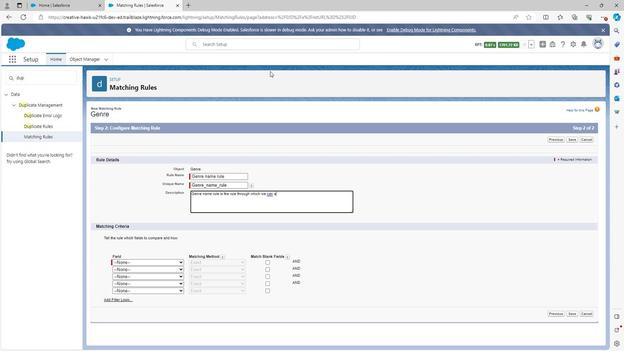 
Action: Key pressed d
Screenshot: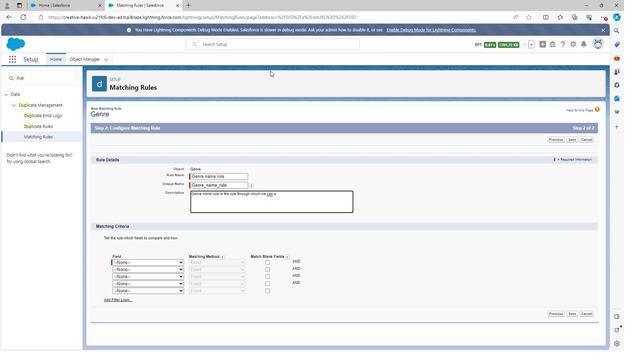 
Action: Mouse moved to (272, 67)
Screenshot: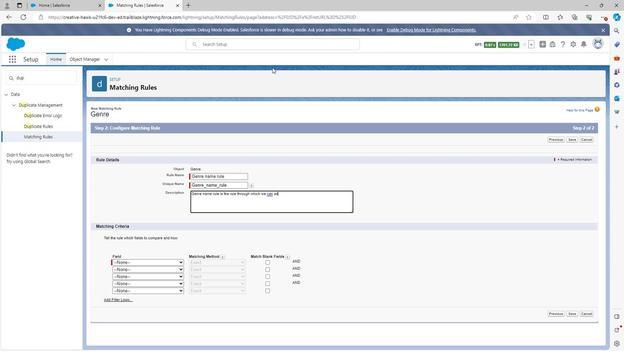 
Action: Key pressed d
Screenshot: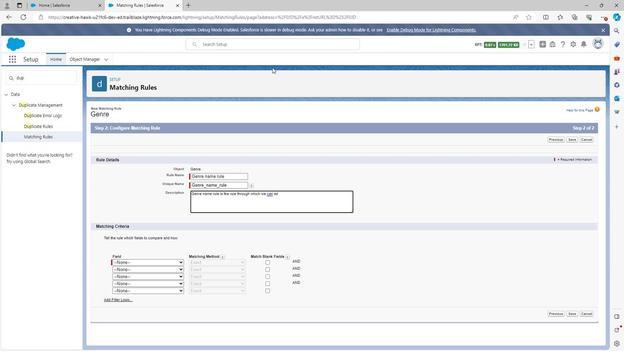 
Action: Mouse moved to (274, 61)
Screenshot: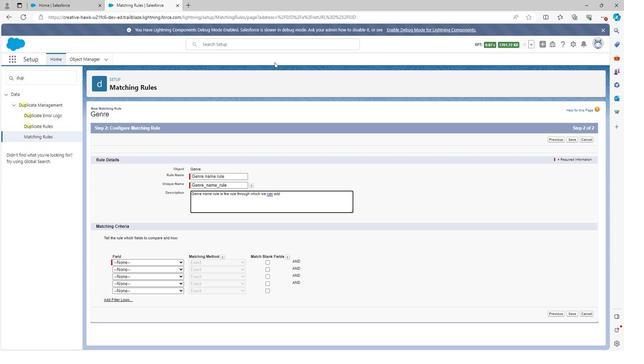 
Action: Key pressed <Key.space>
Screenshot: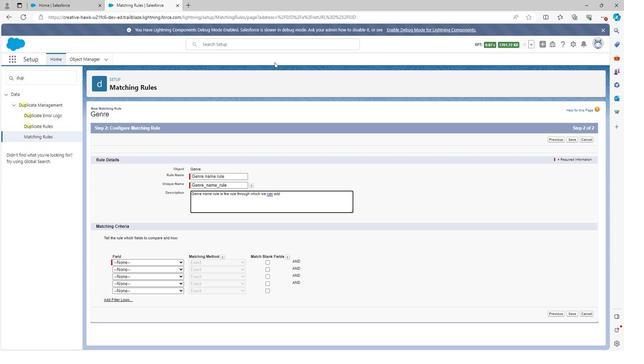 
Action: Mouse moved to (292, 24)
Screenshot: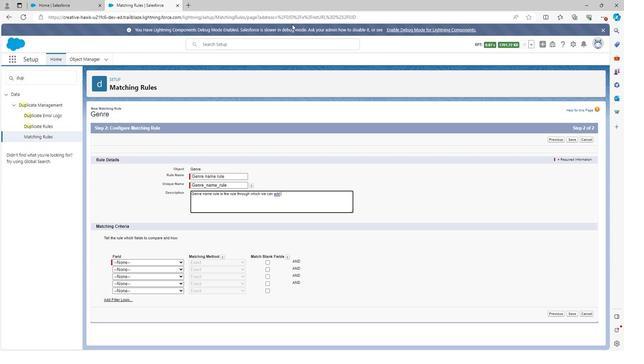 
Action: Key pressed unique<Key.space>genre
Screenshot: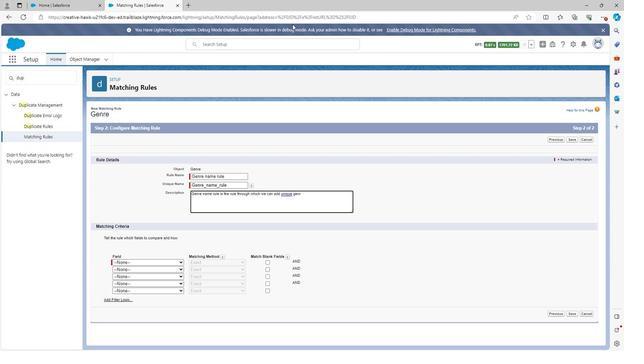 
Action: Mouse moved to (317, 0)
Screenshot: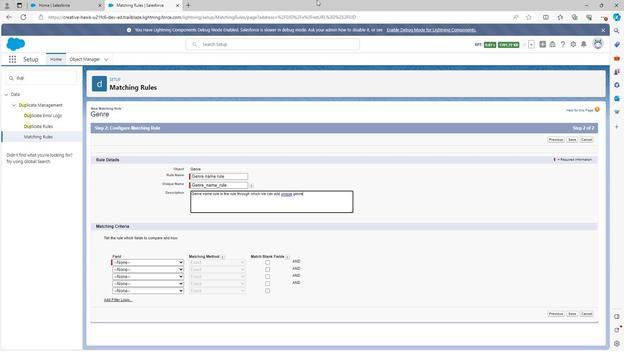 
Action: Key pressed <Key.space>name<Key.space>andc<Key.backspace><Key.space>should<Key.space>not<Key.space>be<Key.space>duplicate
Screenshot: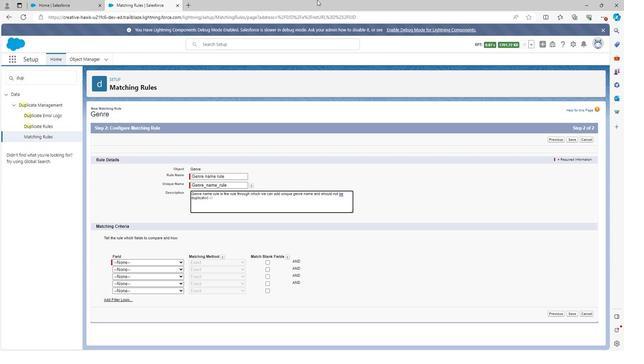 
Action: Mouse moved to (141, 260)
Screenshot: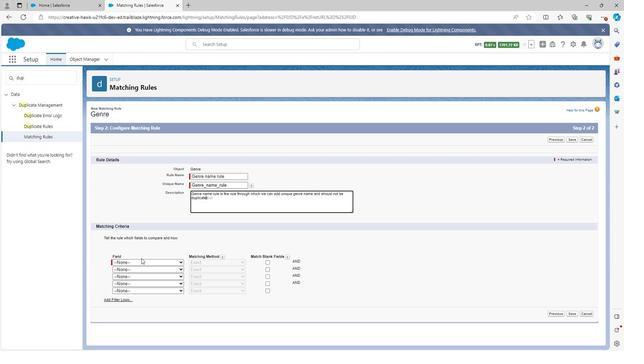 
Action: Mouse pressed left at (141, 260)
Screenshot: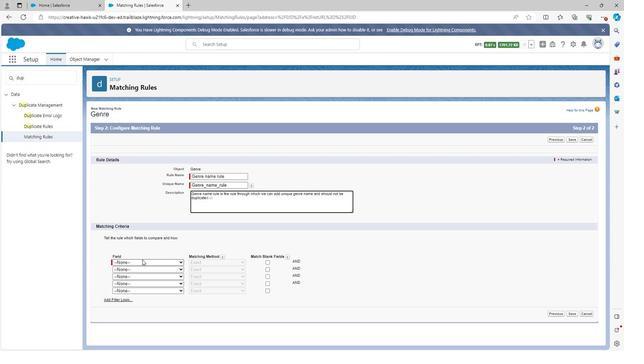 
Action: Mouse moved to (137, 277)
Screenshot: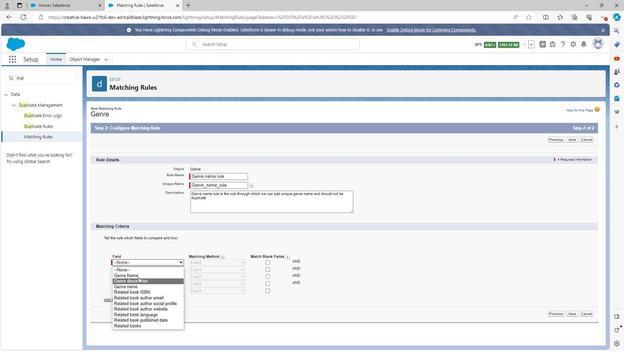 
Action: Mouse pressed left at (137, 277)
Screenshot: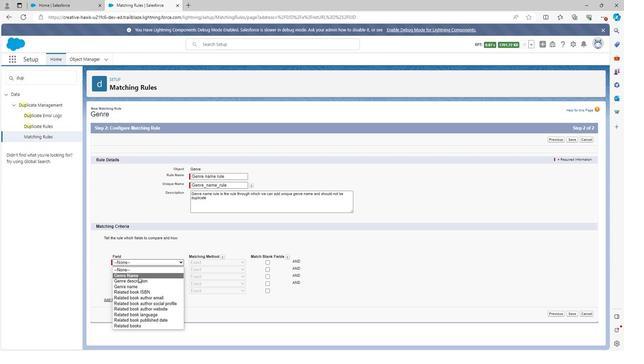 
Action: Mouse moved to (204, 262)
Screenshot: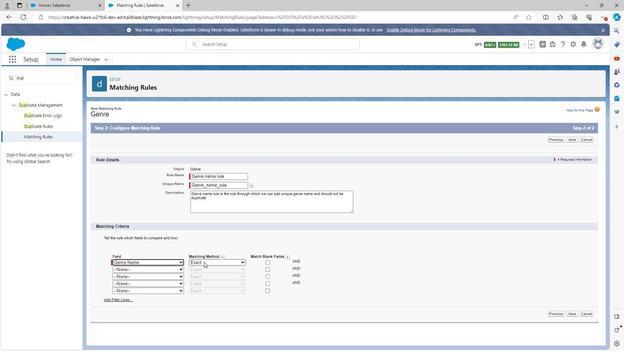 
Action: Mouse pressed left at (204, 262)
Screenshot: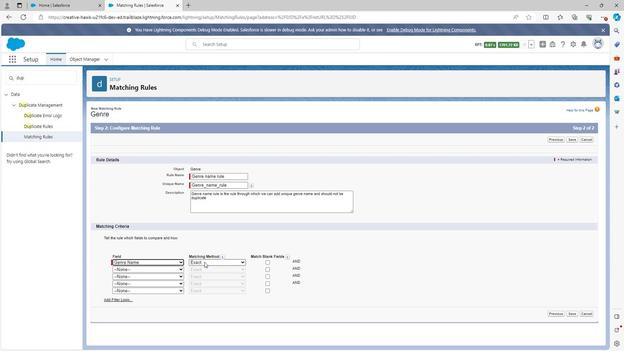 
Action: Mouse moved to (204, 269)
Screenshot: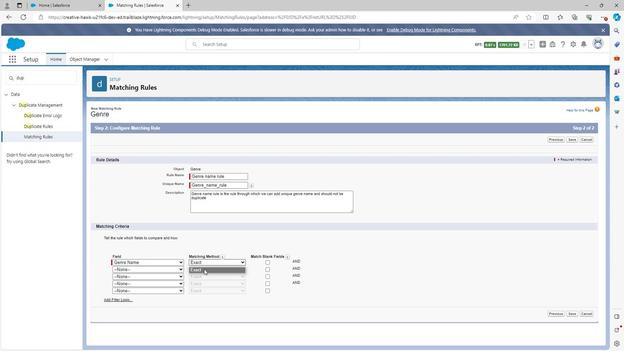 
Action: Mouse pressed left at (204, 269)
Screenshot: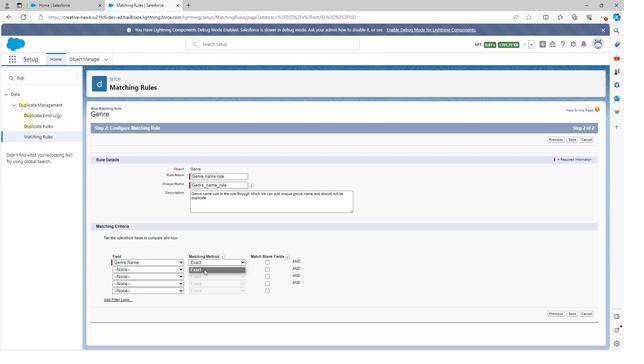 
Action: Mouse moved to (268, 261)
Screenshot: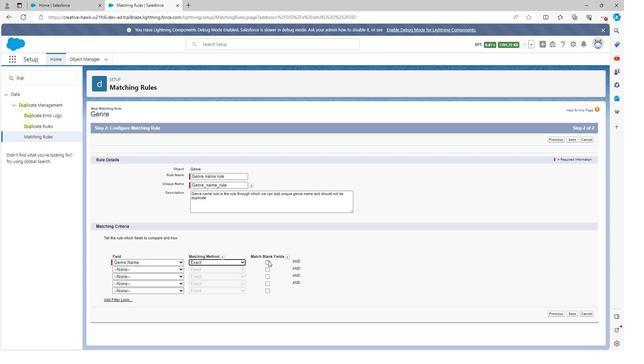 
Action: Mouse pressed left at (268, 261)
Screenshot: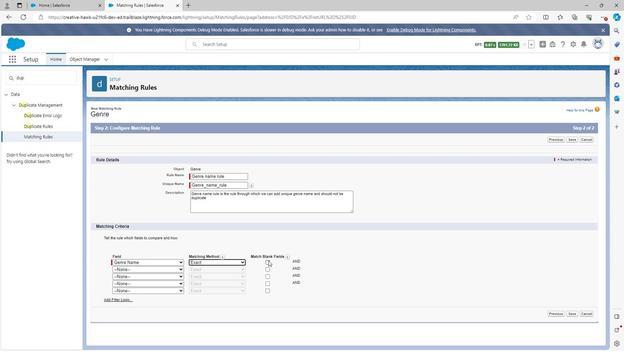 
Action: Mouse moved to (162, 271)
Screenshot: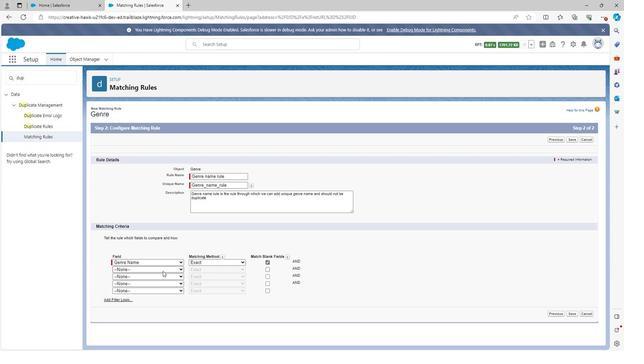 
Action: Mouse pressed left at (162, 271)
Screenshot: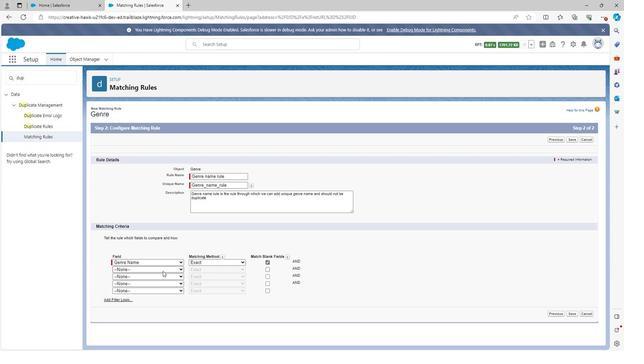 
Action: Mouse scrolled (162, 270) with delta (0, 0)
Screenshot: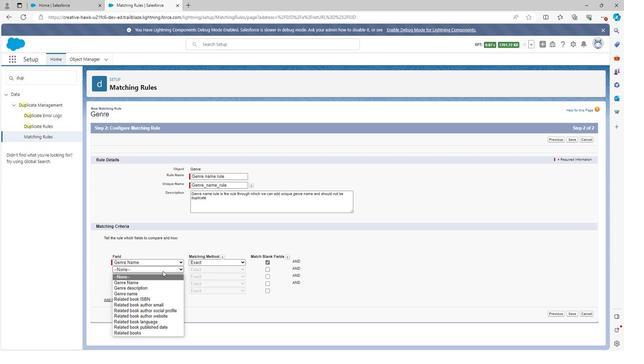 
Action: Mouse moved to (158, 273)
Screenshot: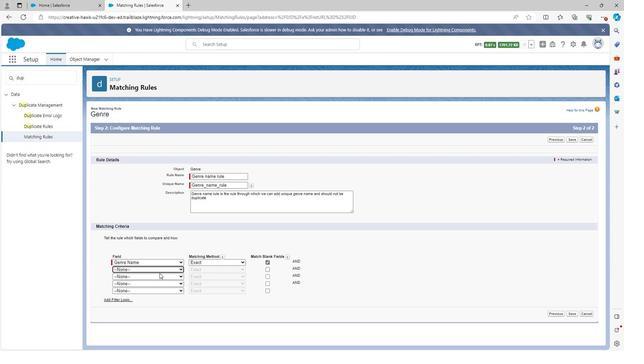 
Action: Mouse scrolled (158, 273) with delta (0, 0)
Screenshot: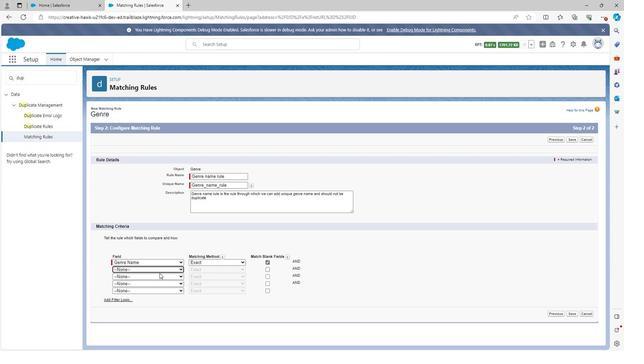 
Action: Mouse scrolled (158, 273) with delta (0, 0)
Screenshot: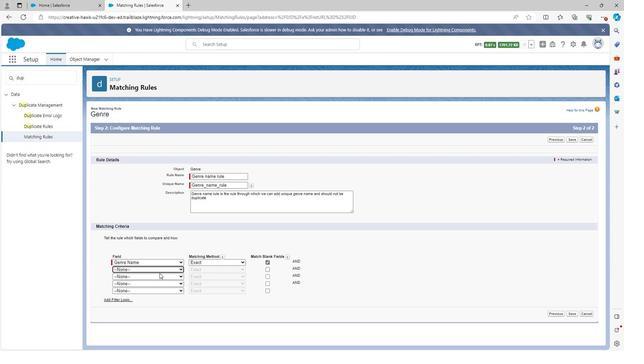 
Action: Mouse moved to (159, 269)
Screenshot: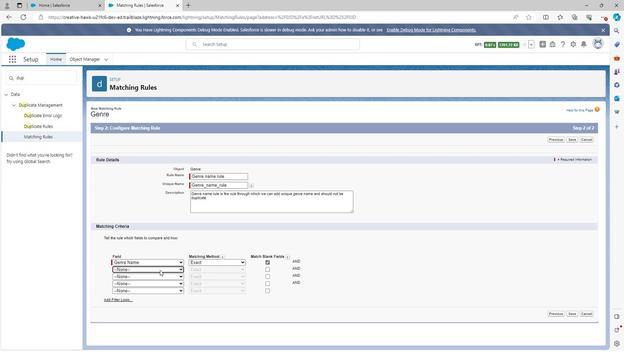 
Action: Mouse pressed left at (159, 269)
Screenshot: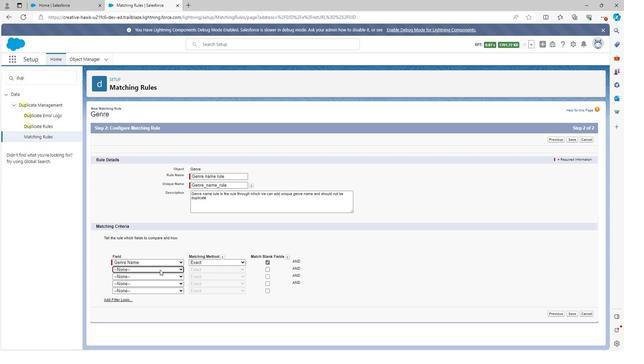 
Action: Mouse moved to (138, 291)
Screenshot: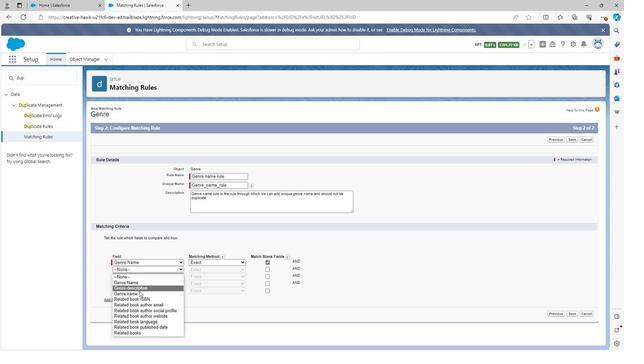 
Action: Mouse pressed left at (138, 291)
Screenshot: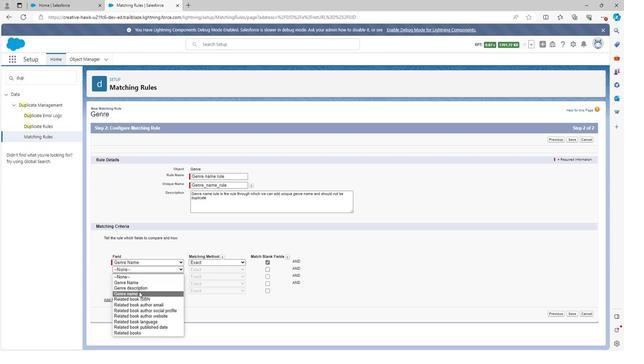 
Action: Mouse moved to (267, 269)
Screenshot: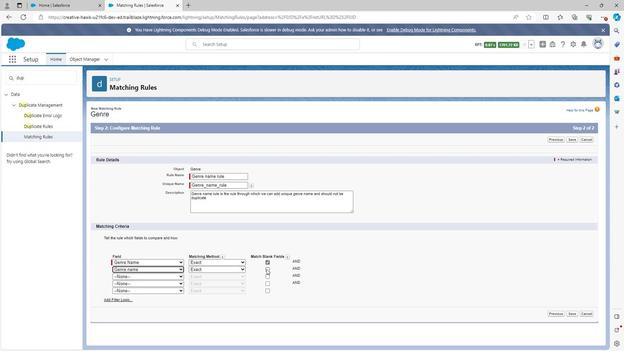 
Action: Mouse pressed left at (267, 269)
Screenshot: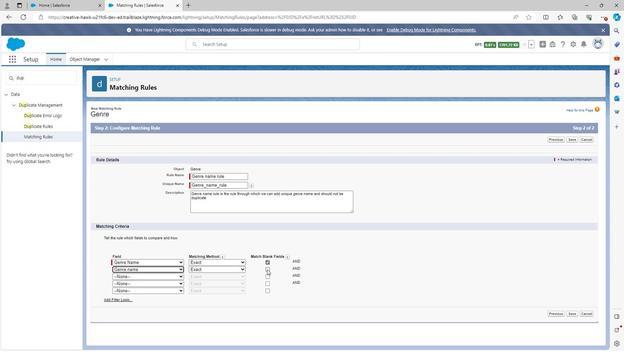 
Action: Mouse moved to (576, 314)
Screenshot: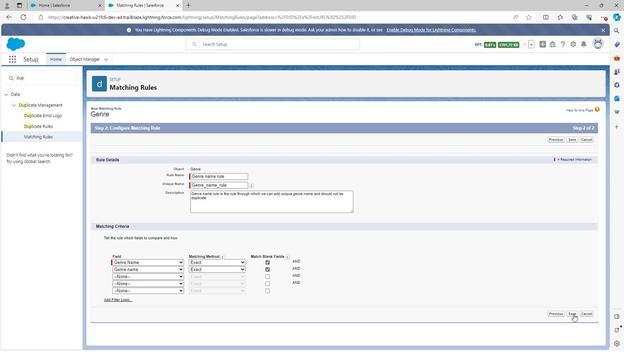 
Action: Mouse pressed left at (576, 314)
Screenshot: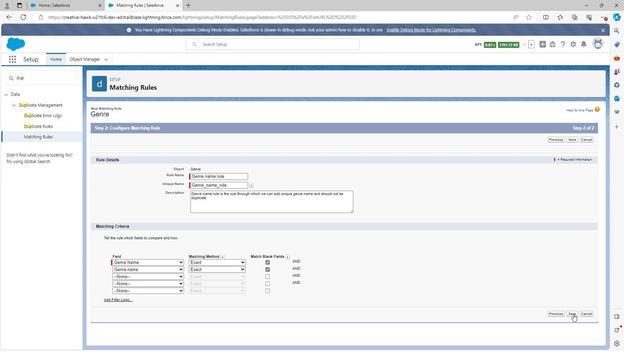 
Action: Mouse moved to (41, 125)
Screenshot: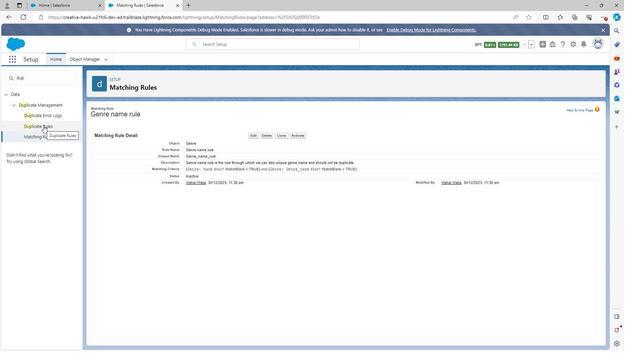 
Action: Mouse pressed left at (41, 125)
Screenshot: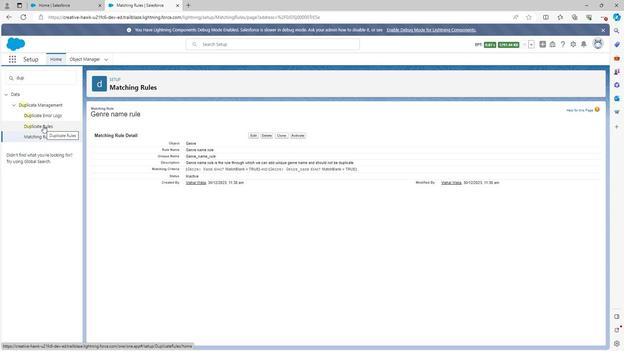 
Action: Mouse moved to (127, 198)
Screenshot: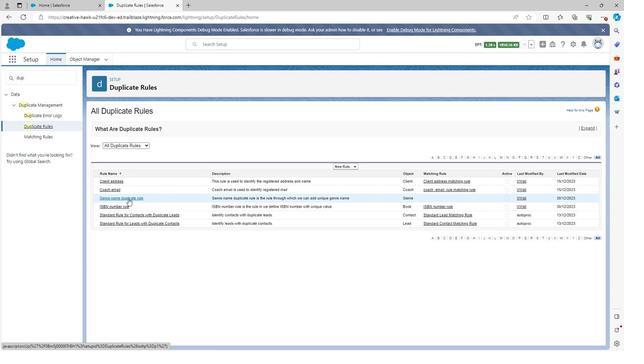 
Action: Mouse pressed left at (127, 198)
Screenshot: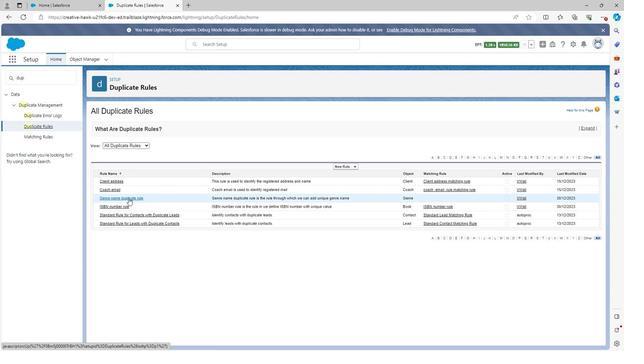 
Action: Mouse moved to (252, 136)
Screenshot: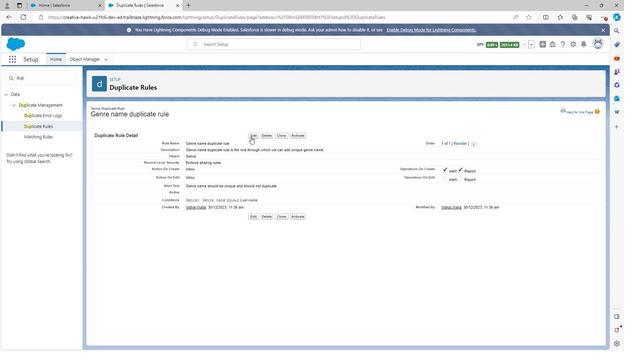 
Action: Mouse pressed left at (252, 136)
Screenshot: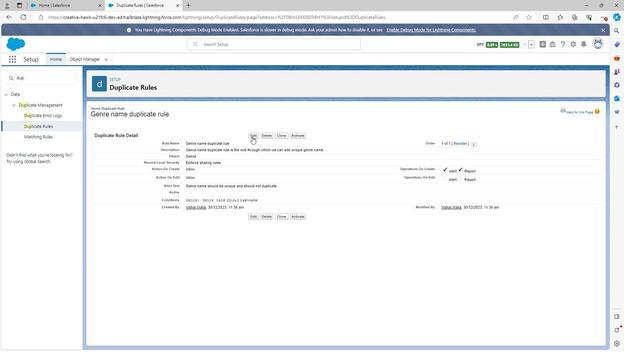 
Action: Mouse moved to (203, 277)
Screenshot: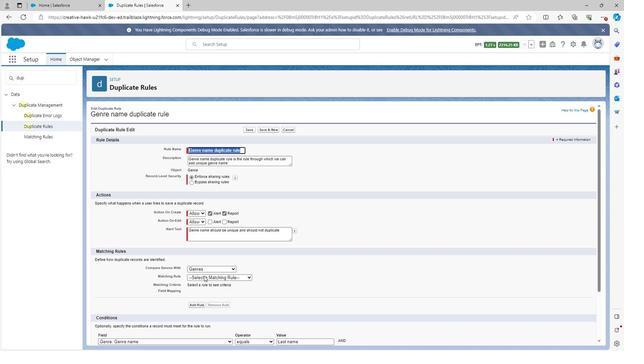 
Action: Mouse pressed left at (203, 277)
Screenshot: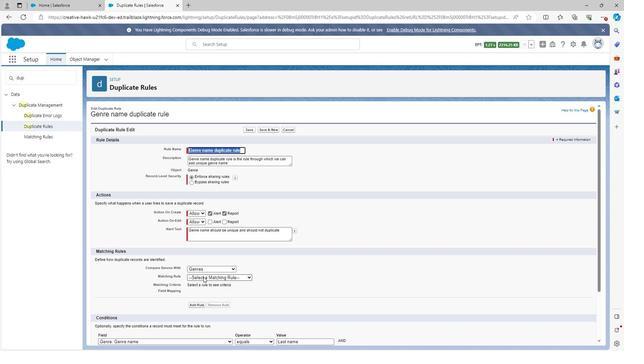 
Action: Mouse moved to (201, 290)
Screenshot: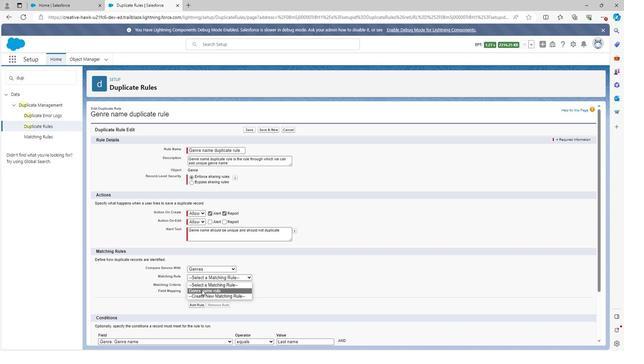 
Action: Mouse pressed left at (201, 290)
Screenshot: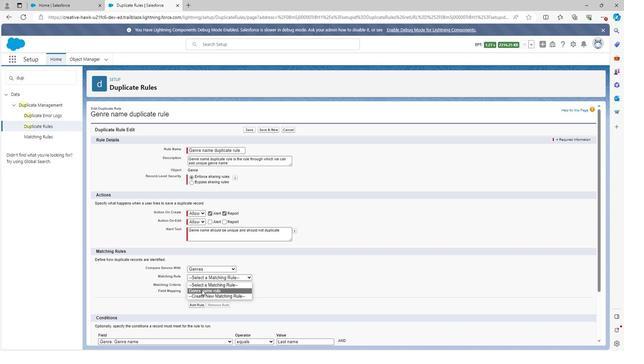 
Action: Mouse moved to (236, 320)
Screenshot: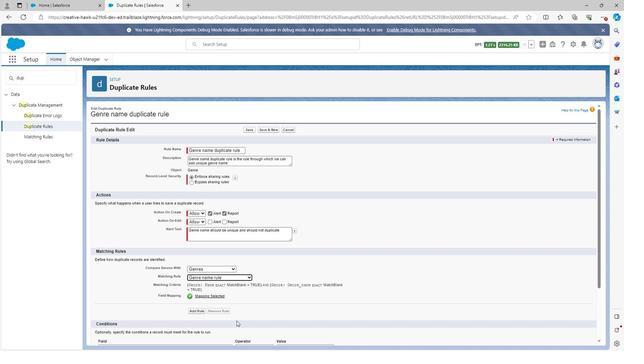 
Action: Mouse scrolled (236, 320) with delta (0, 0)
Screenshot: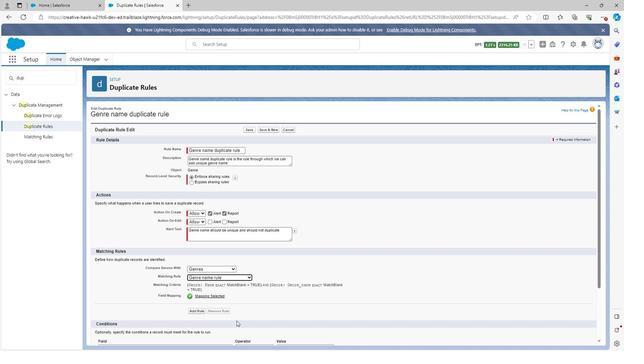 
Action: Mouse scrolled (236, 320) with delta (0, 0)
Screenshot: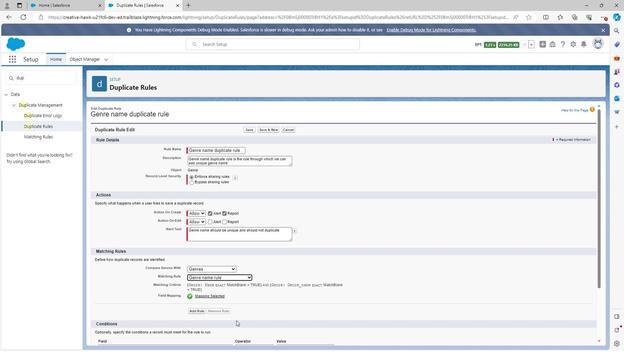 
Action: Mouse moved to (249, 339)
Screenshot: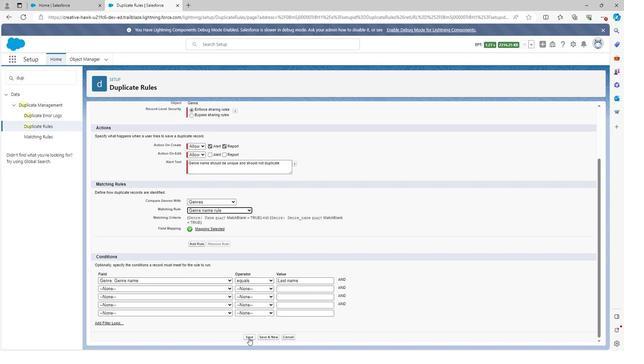 
Action: Mouse pressed left at (249, 339)
Screenshot: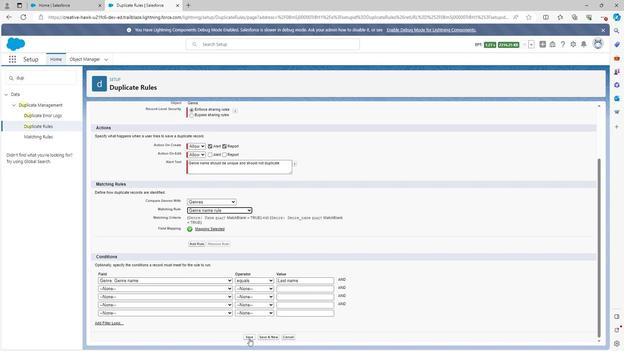 
Action: Mouse moved to (146, 236)
Screenshot: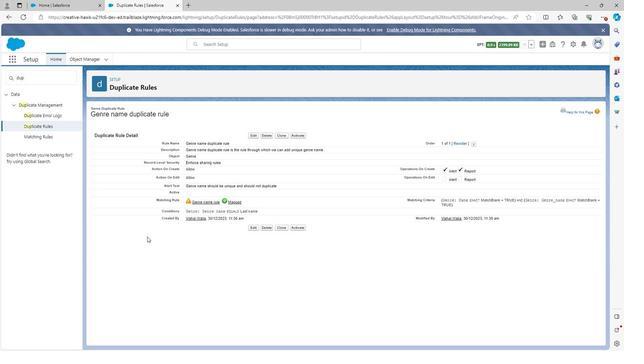 
